 Task: Assign Person0000000105 as Assignee of Issue Issue0000000262 in Backlog  in Scrum Project Project0000000053 in Jira. Assign Person0000000105 as Assignee of Issue Issue0000000263 in Backlog  in Scrum Project Project0000000053 in Jira. Assign Person0000000106 as Assignee of Issue Issue0000000264 in Backlog  in Scrum Project Project0000000053 in Jira. Assign Person0000000106 as Assignee of Issue Issue0000000265 in Backlog  in Scrum Project Project0000000053 in Jira. Assign Person0000000107 as Assignee of Issue Issue0000000266 in Backlog  in Scrum Project Project0000000054 in Jira
Action: Mouse moved to (120, 267)
Screenshot: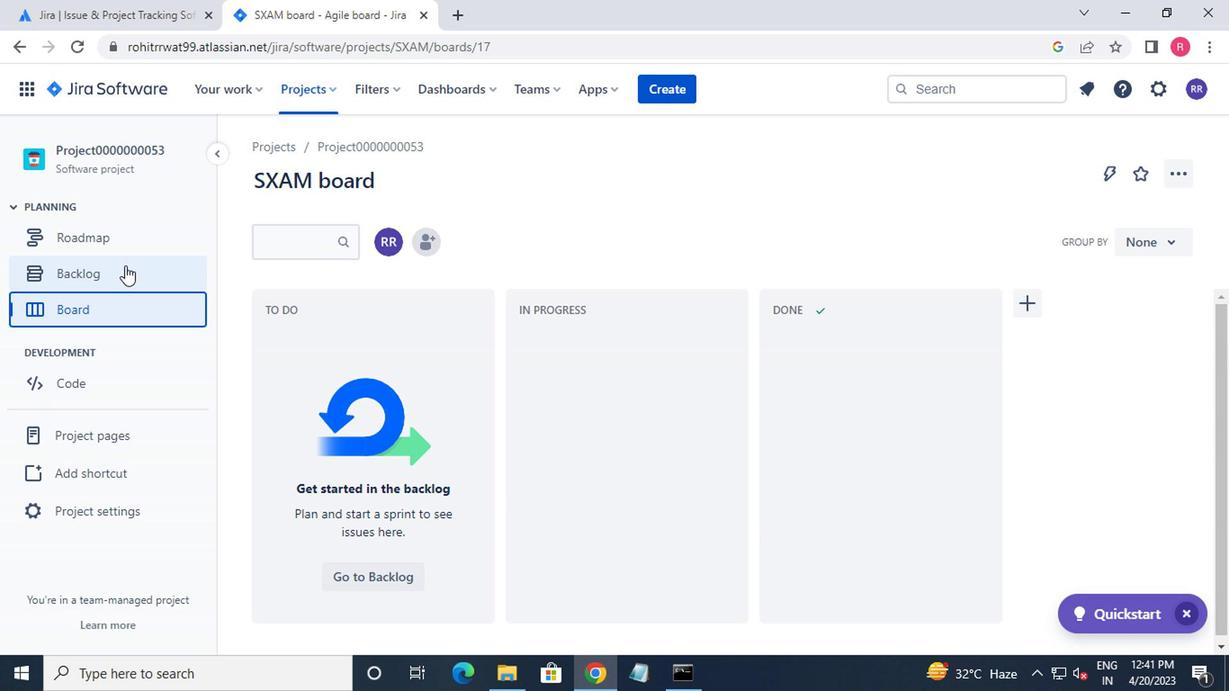 
Action: Mouse pressed left at (120, 267)
Screenshot: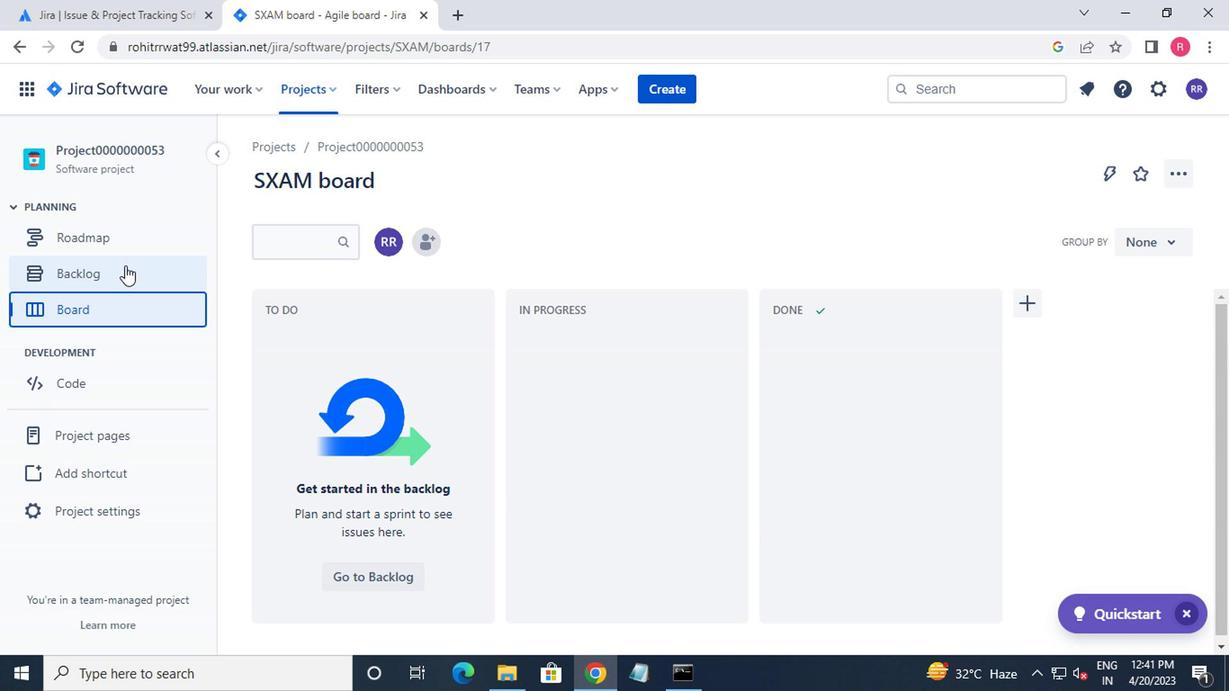 
Action: Mouse moved to (330, 361)
Screenshot: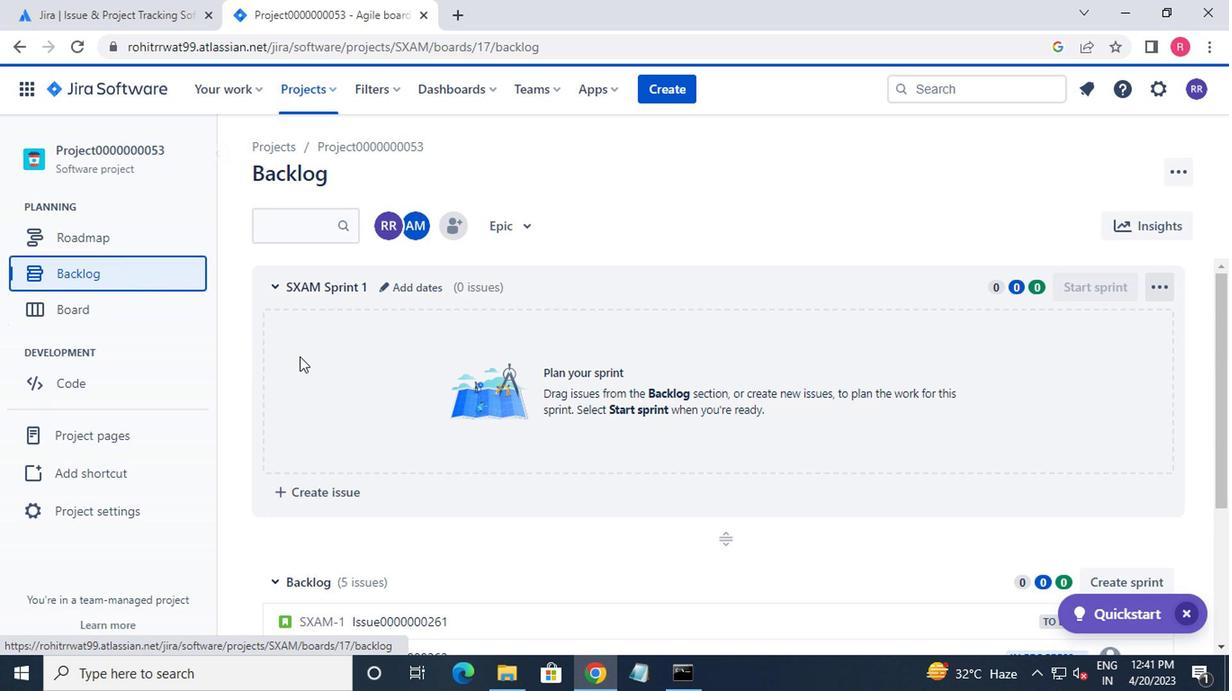 
Action: Mouse scrolled (330, 361) with delta (0, 0)
Screenshot: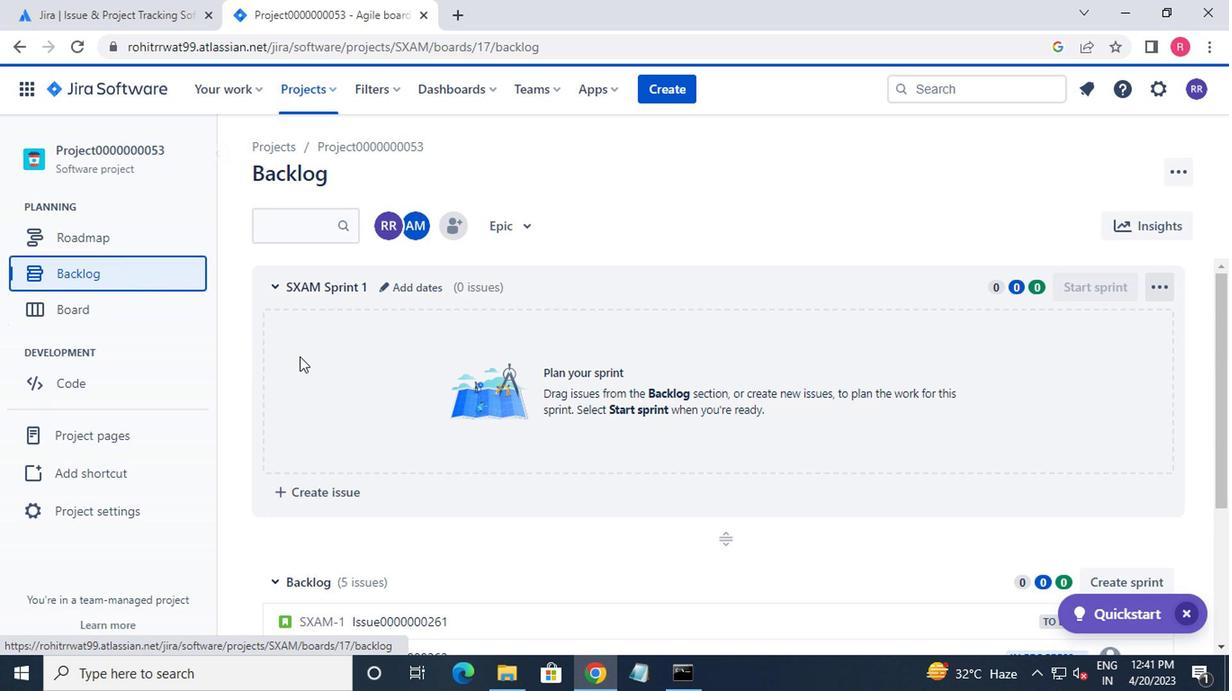 
Action: Mouse moved to (353, 367)
Screenshot: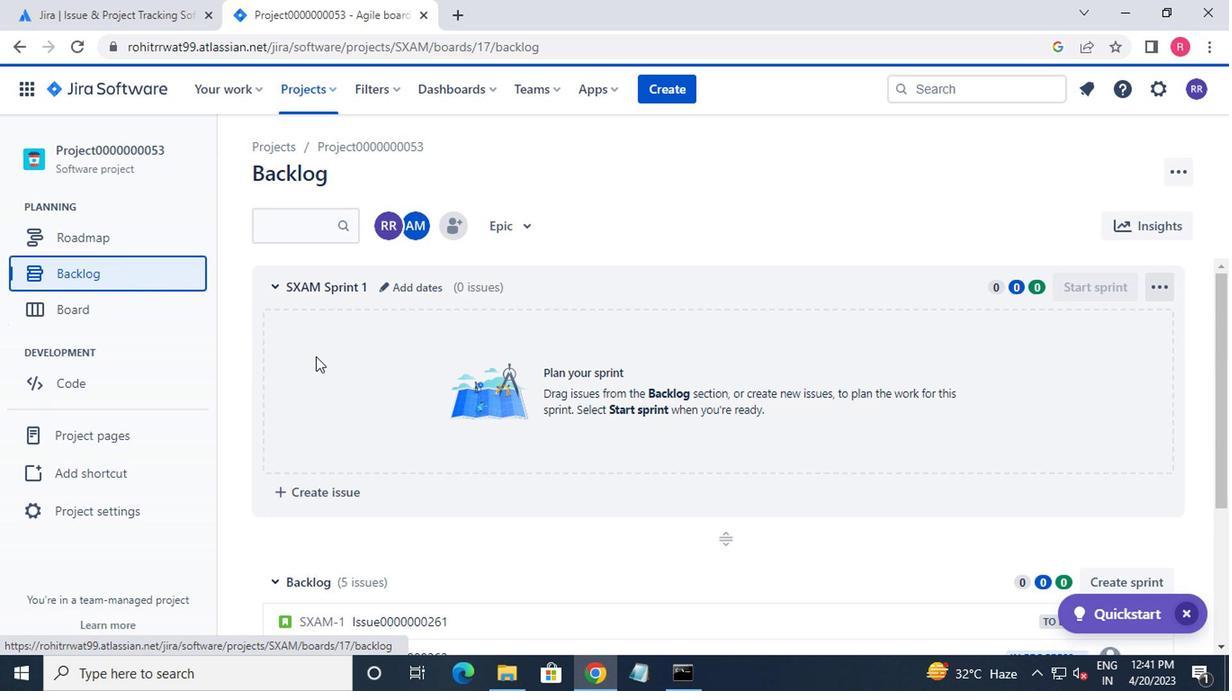 
Action: Mouse scrolled (353, 366) with delta (0, 0)
Screenshot: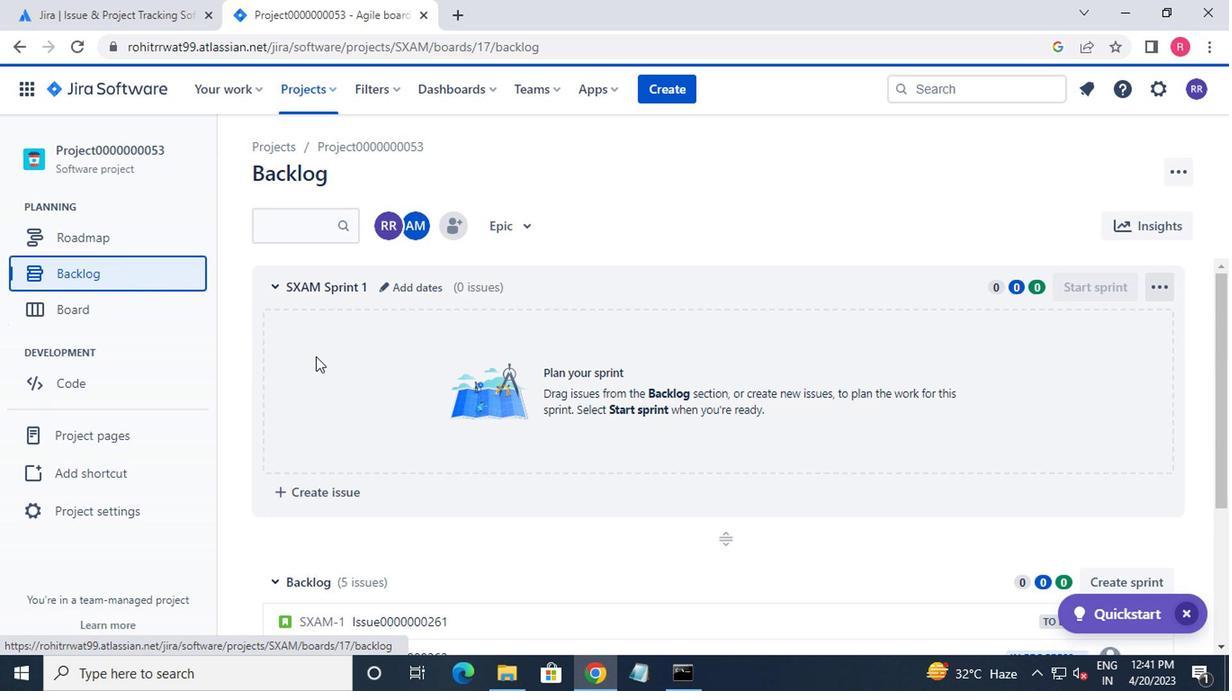
Action: Mouse moved to (368, 368)
Screenshot: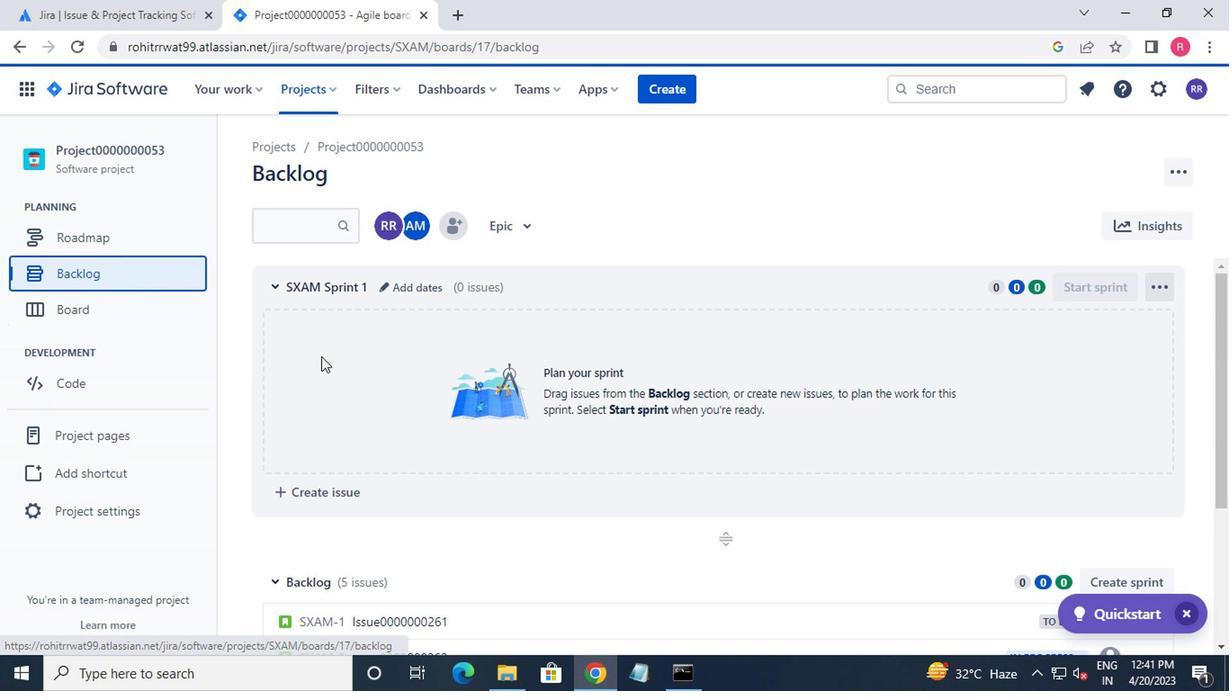 
Action: Mouse scrolled (368, 368) with delta (0, 0)
Screenshot: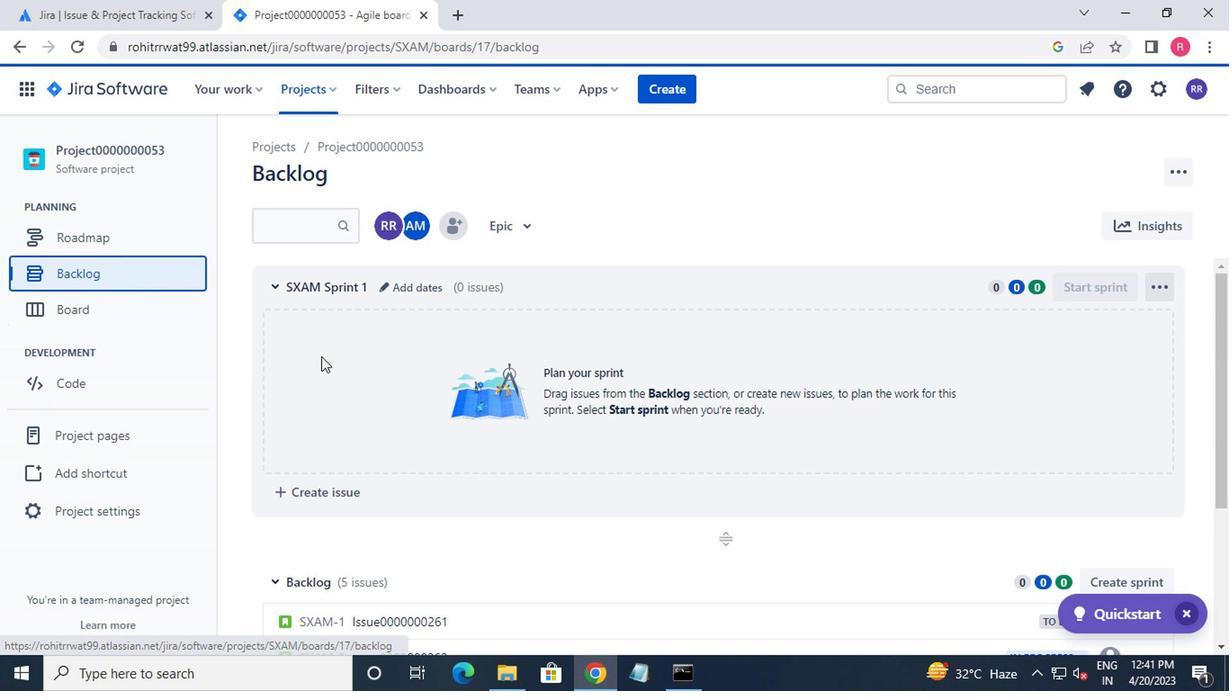 
Action: Mouse moved to (393, 373)
Screenshot: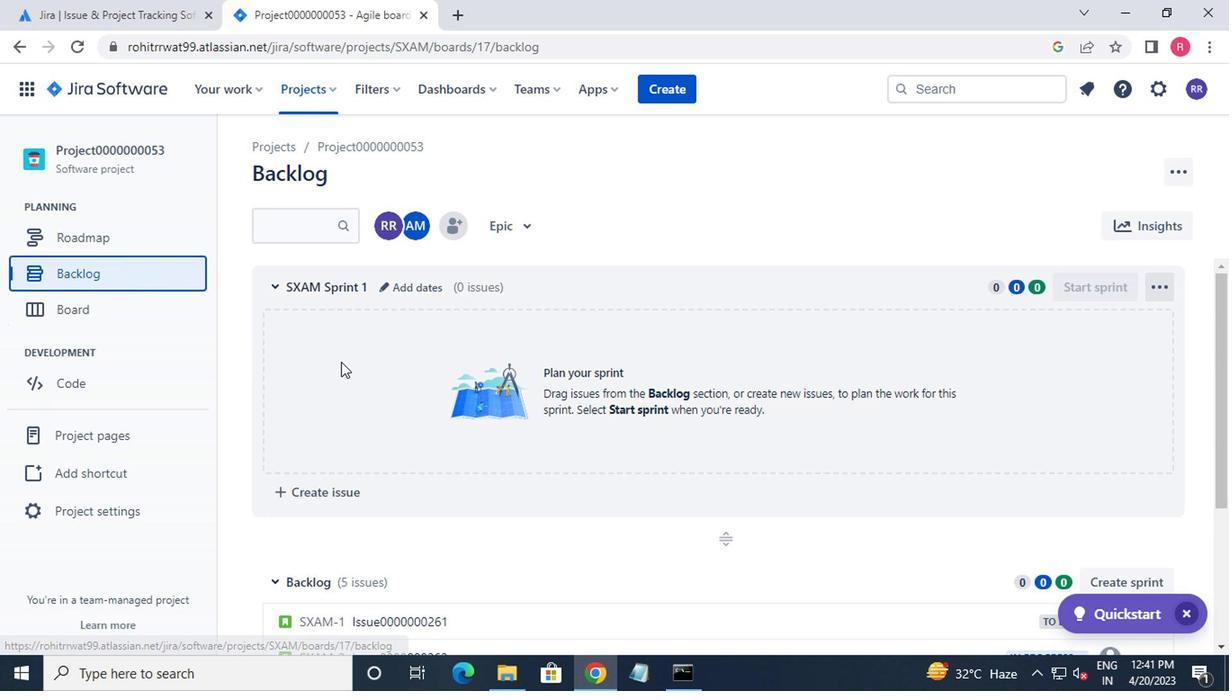 
Action: Mouse scrolled (393, 372) with delta (0, 0)
Screenshot: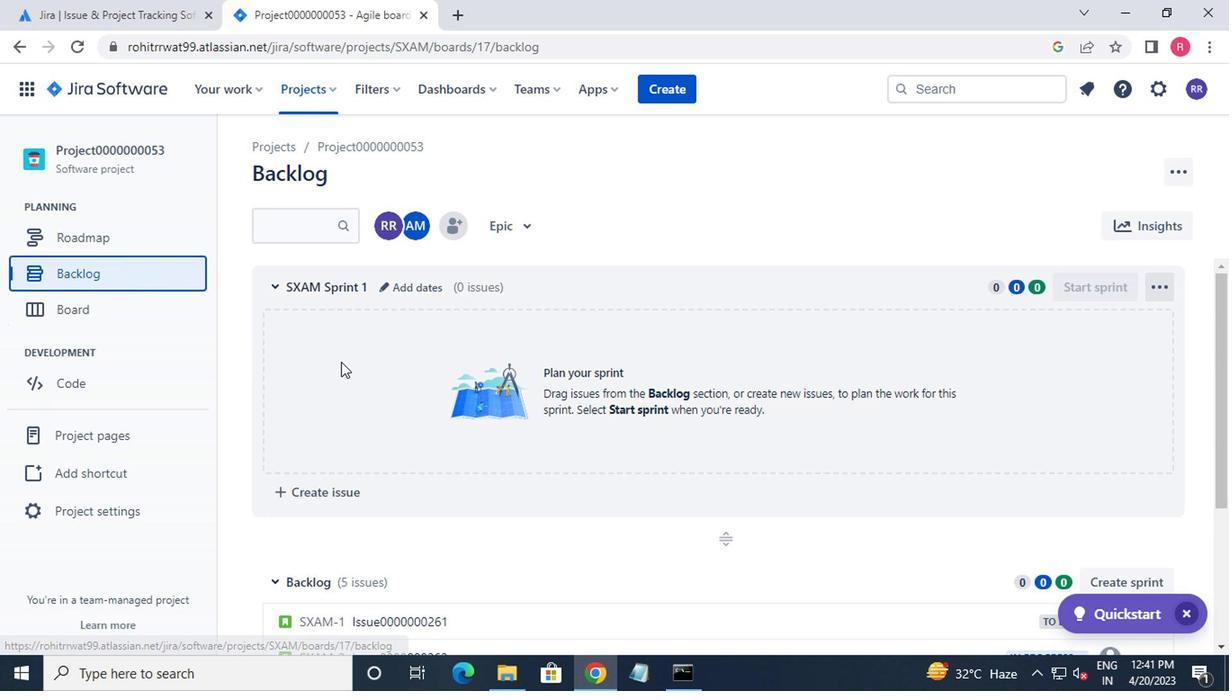 
Action: Mouse moved to (1098, 437)
Screenshot: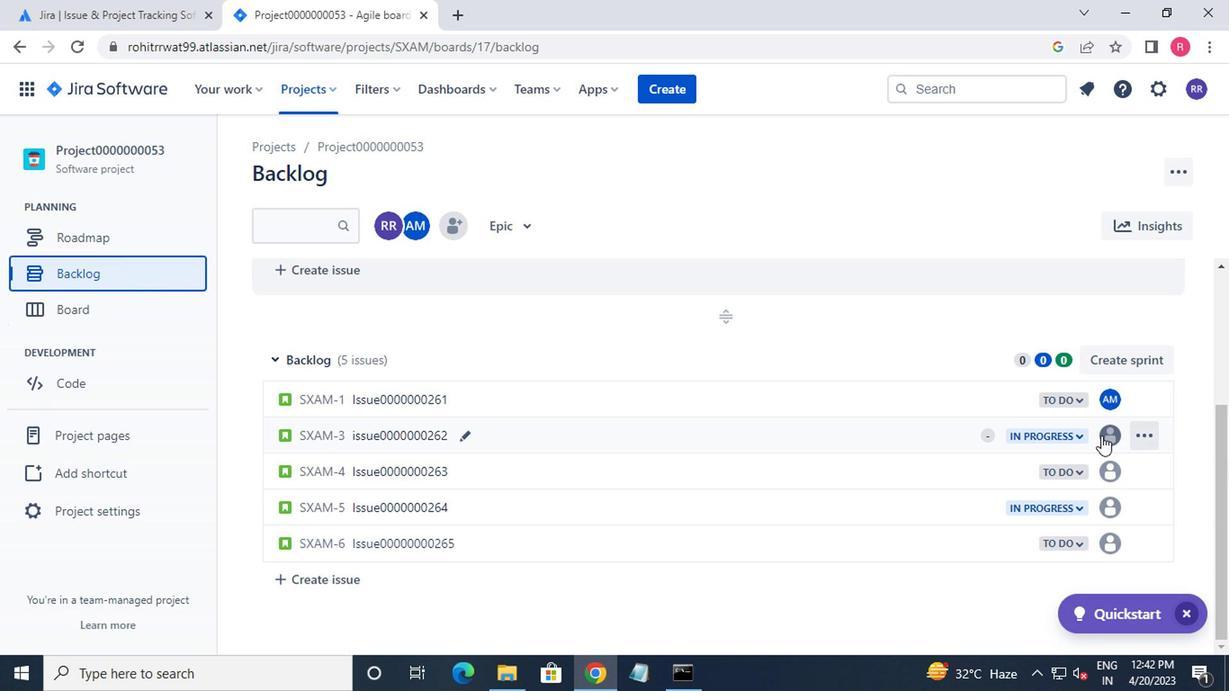 
Action: Mouse pressed left at (1098, 437)
Screenshot: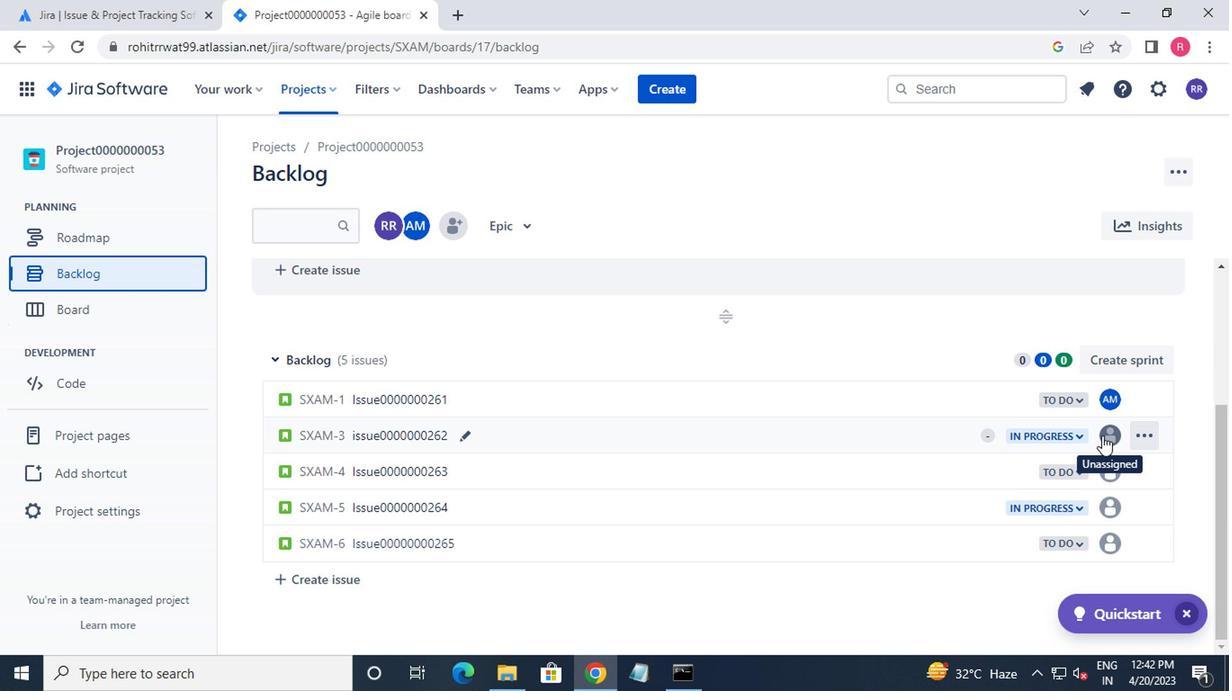 
Action: Mouse moved to (924, 617)
Screenshot: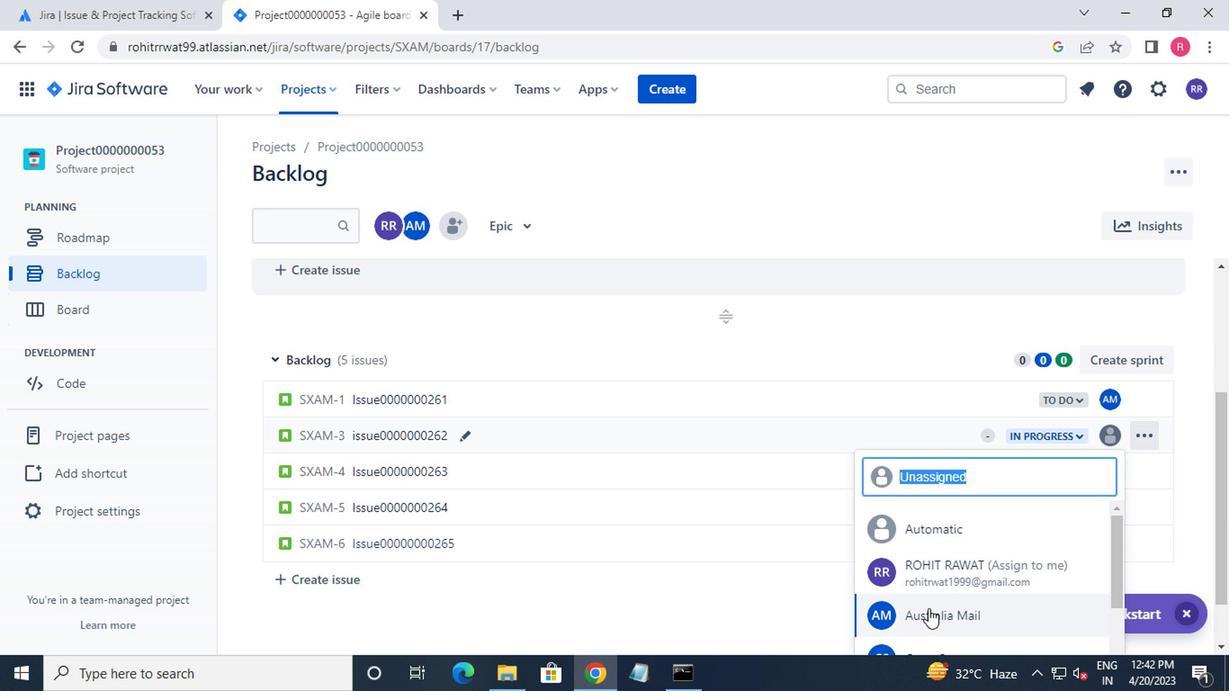 
Action: Mouse pressed left at (924, 617)
Screenshot: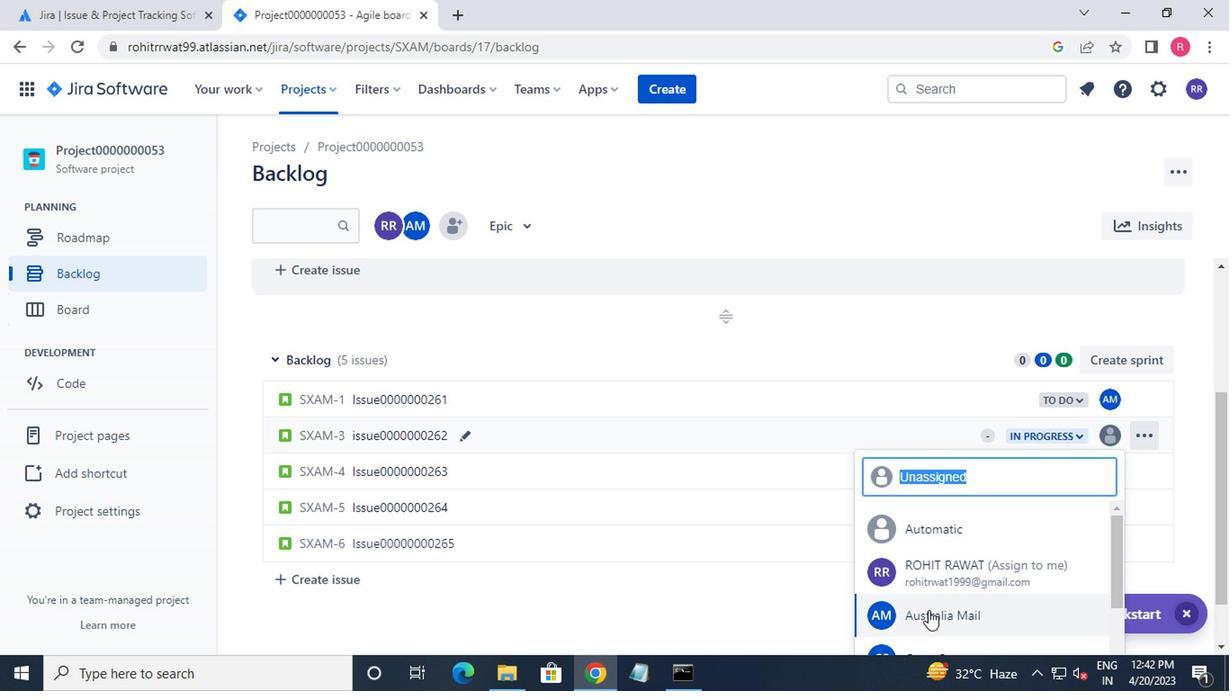 
Action: Mouse moved to (1103, 480)
Screenshot: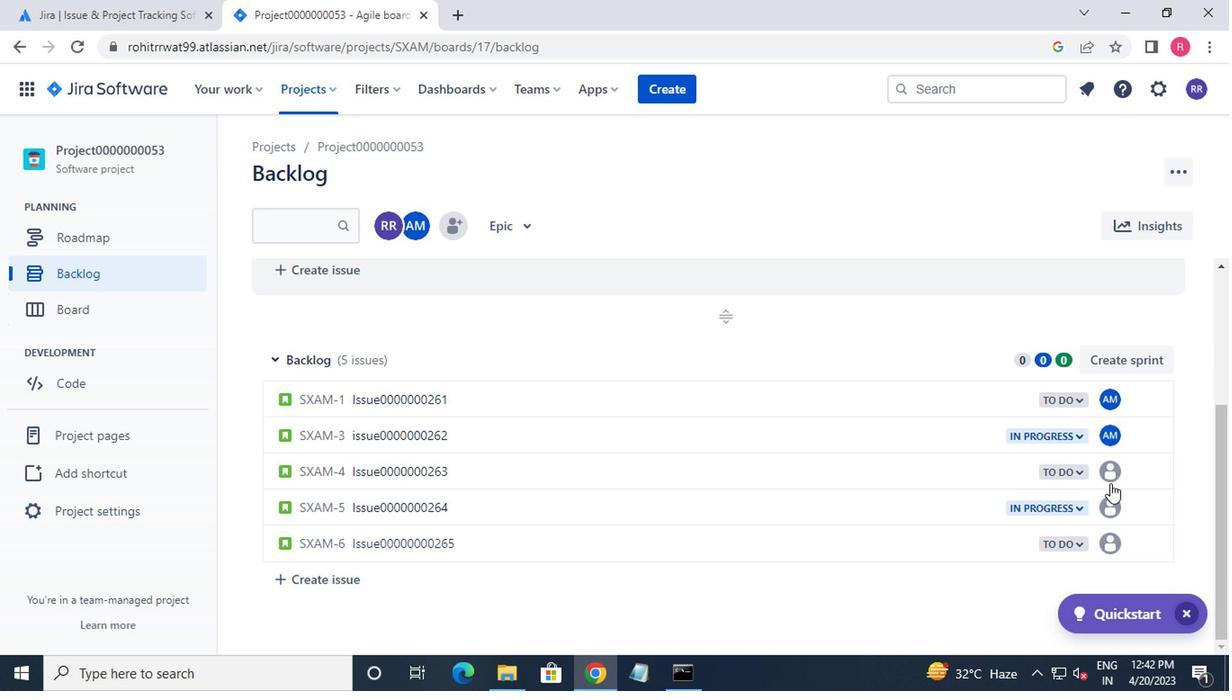 
Action: Mouse pressed left at (1103, 480)
Screenshot: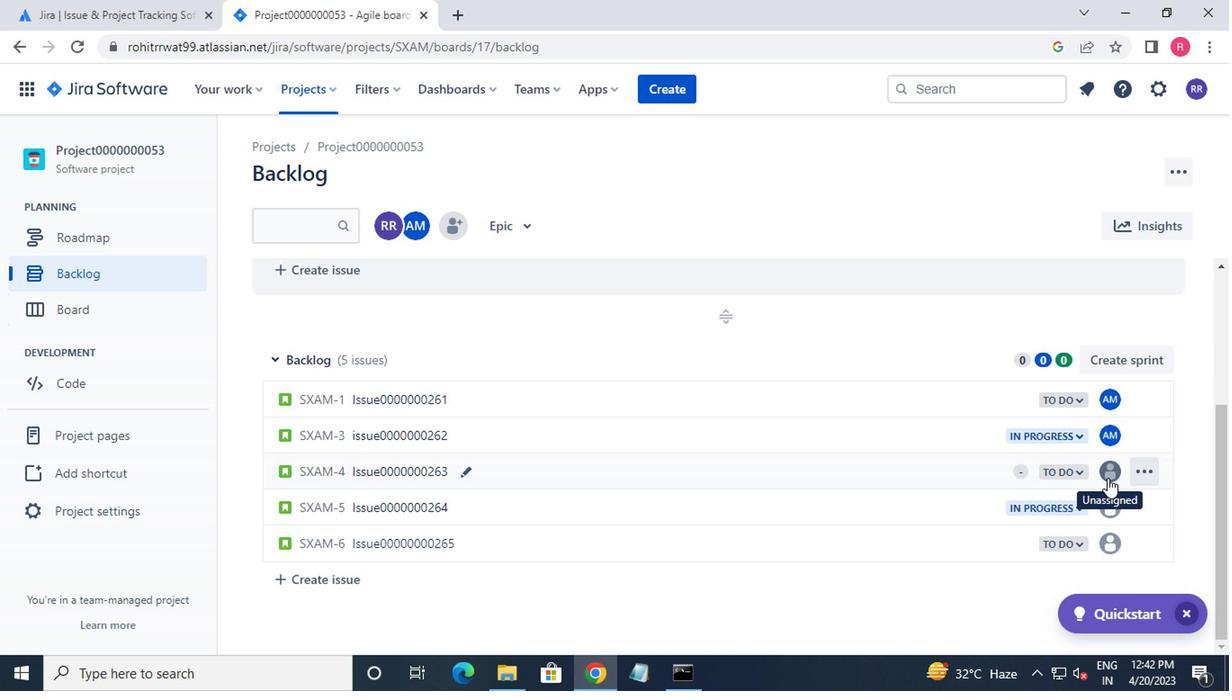 
Action: Mouse moved to (938, 641)
Screenshot: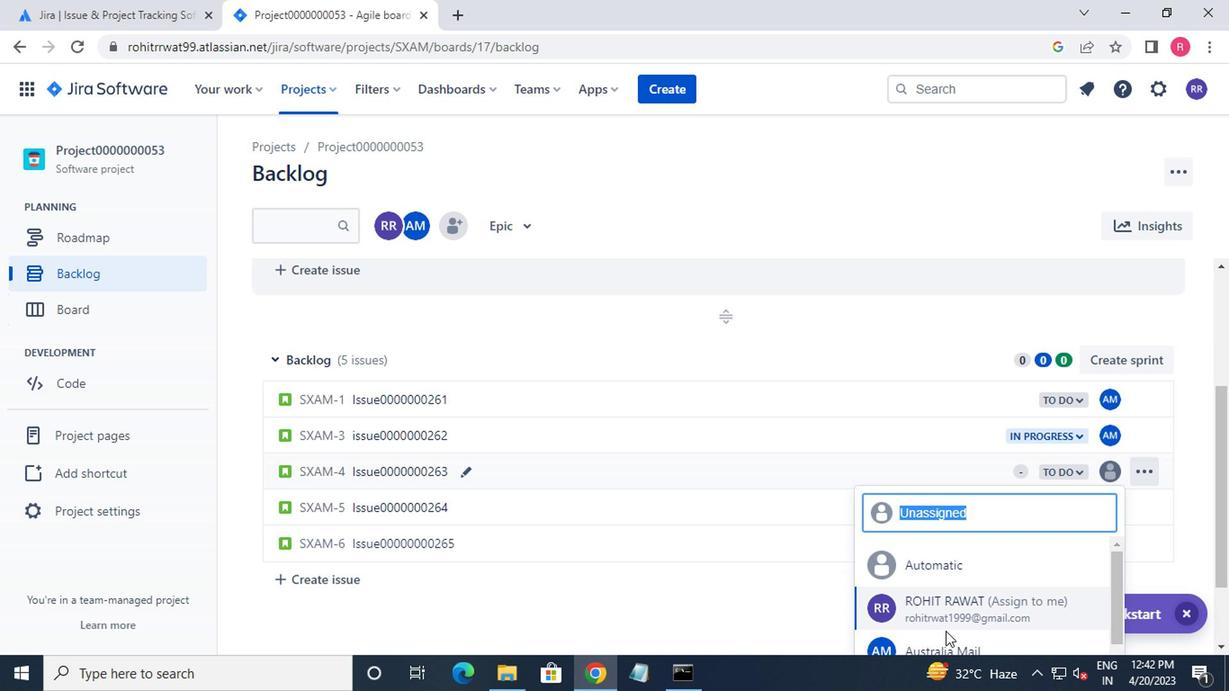 
Action: Mouse pressed left at (938, 641)
Screenshot: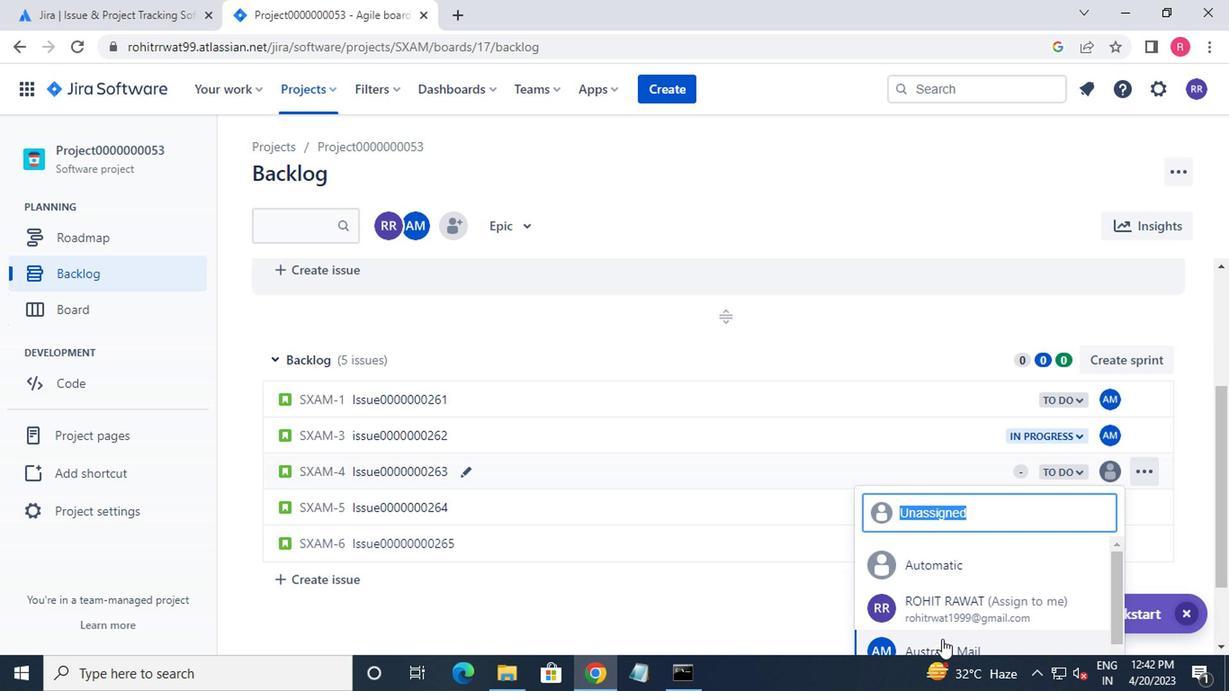 
Action: Mouse moved to (1105, 516)
Screenshot: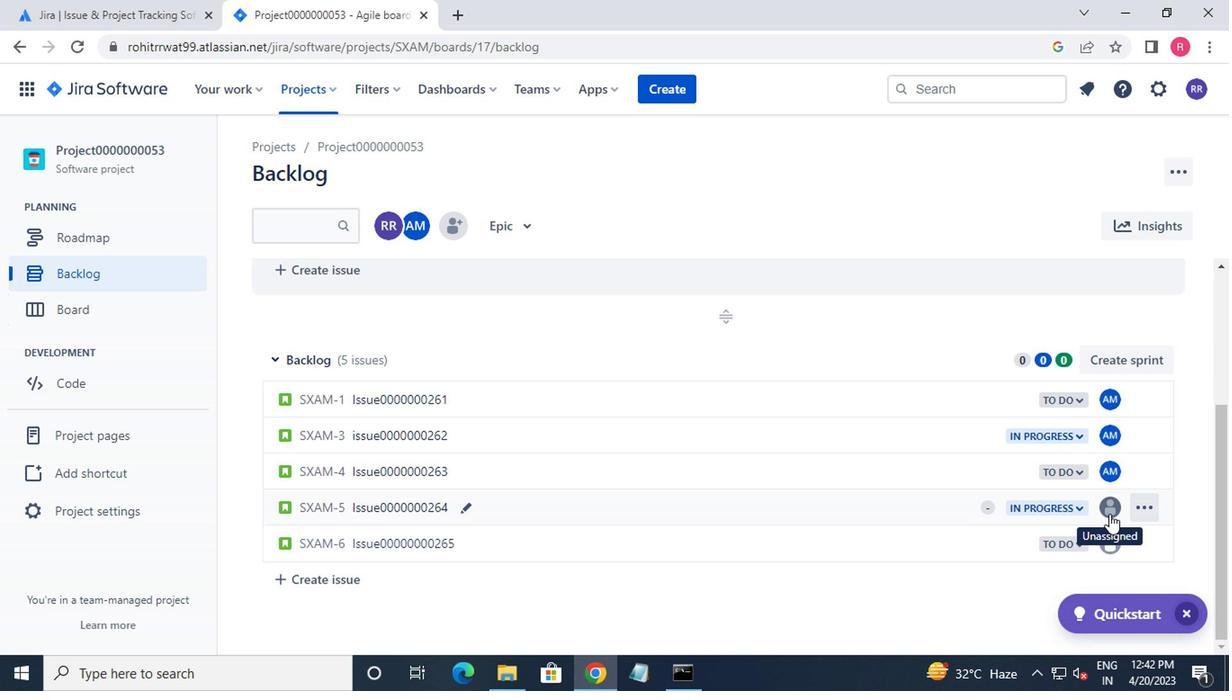 
Action: Mouse pressed left at (1105, 516)
Screenshot: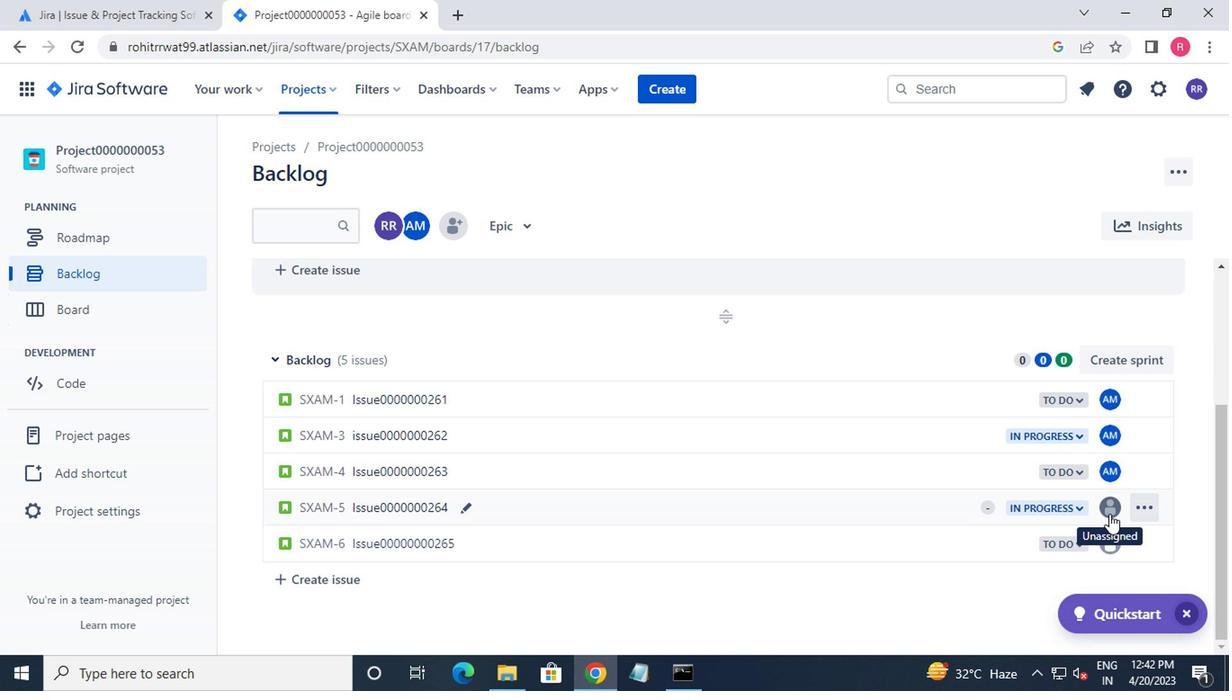 
Action: Mouse moved to (1047, 555)
Screenshot: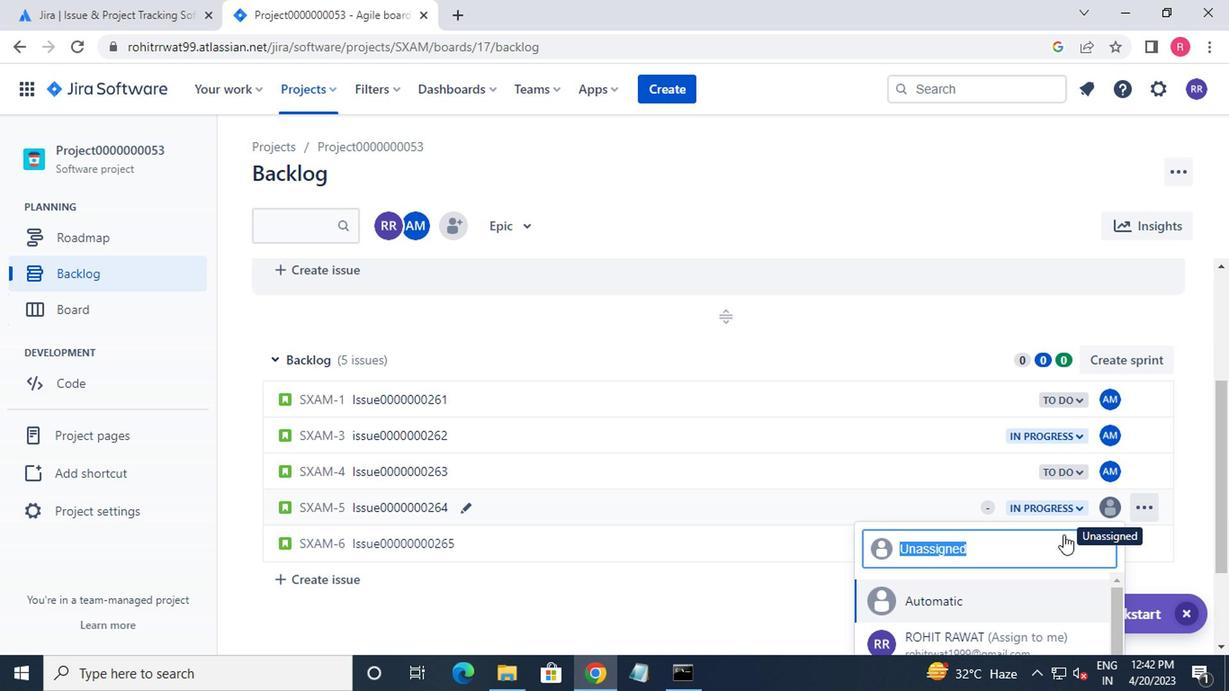 
Action: Mouse scrolled (1047, 555) with delta (0, 0)
Screenshot: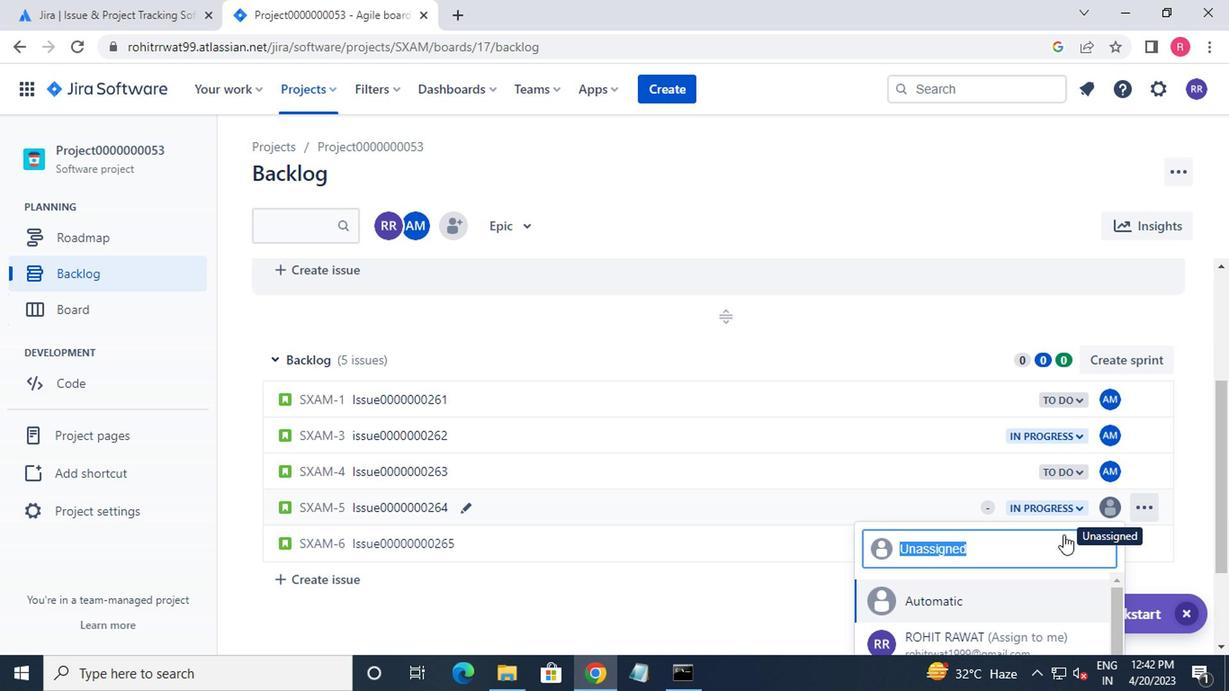 
Action: Mouse moved to (1047, 560)
Screenshot: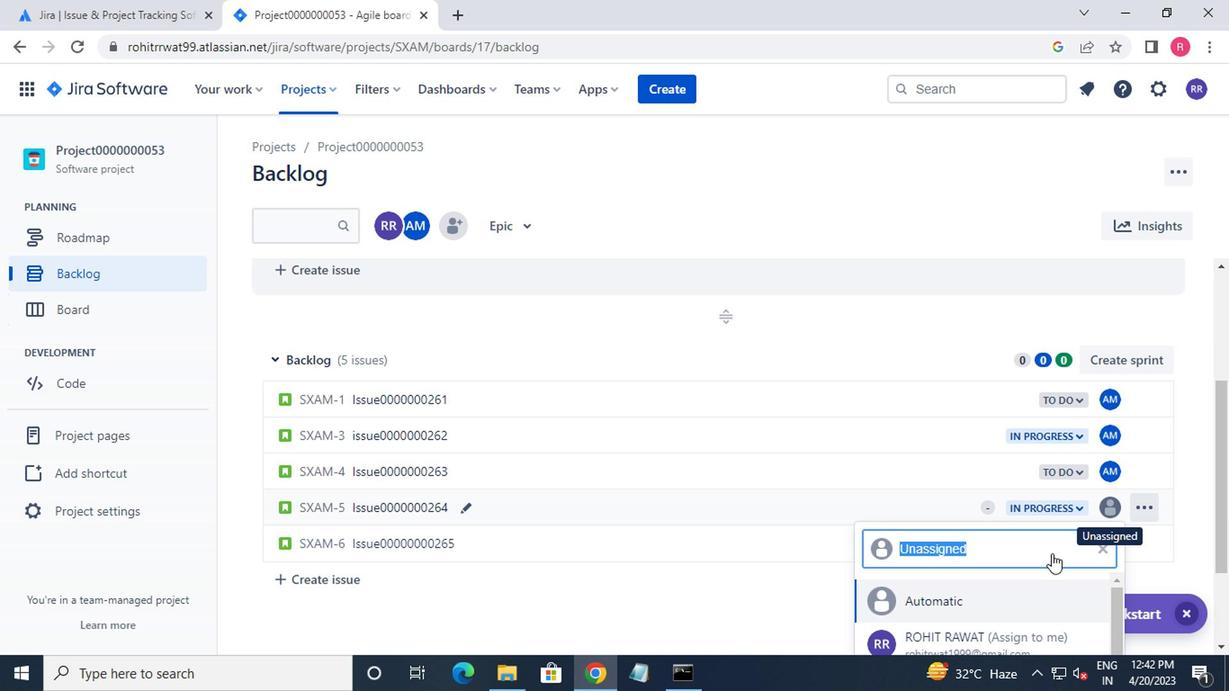 
Action: Mouse scrolled (1047, 559) with delta (0, 0)
Screenshot: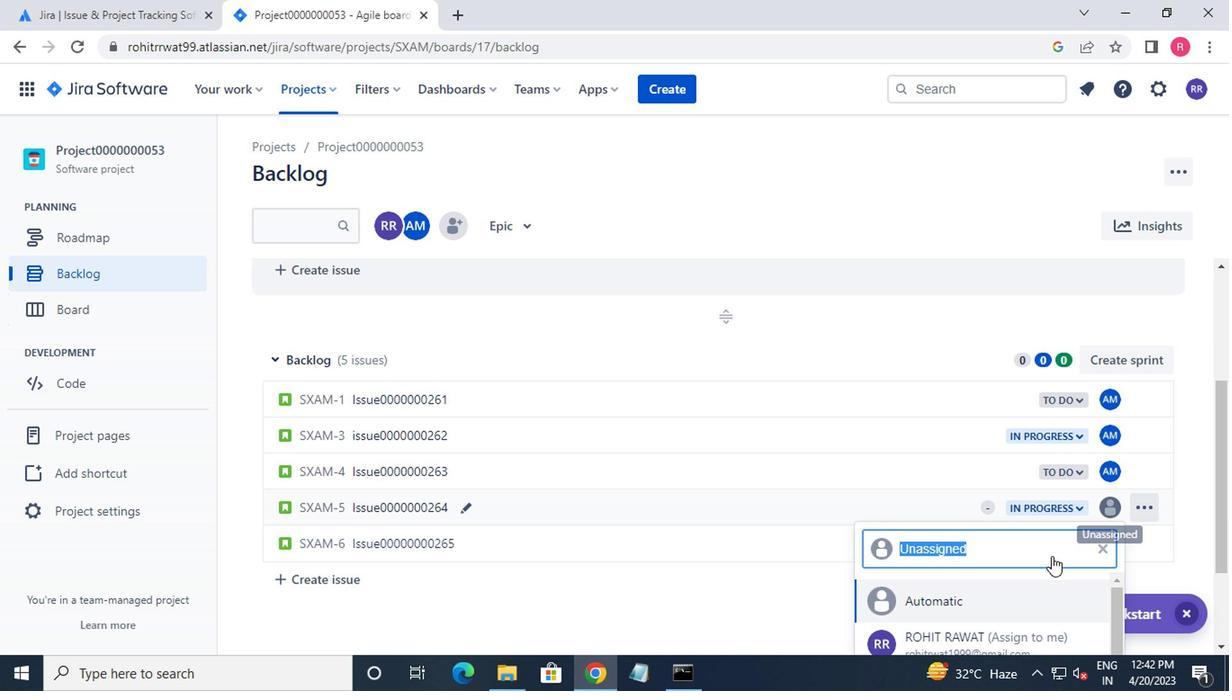 
Action: Mouse moved to (965, 588)
Screenshot: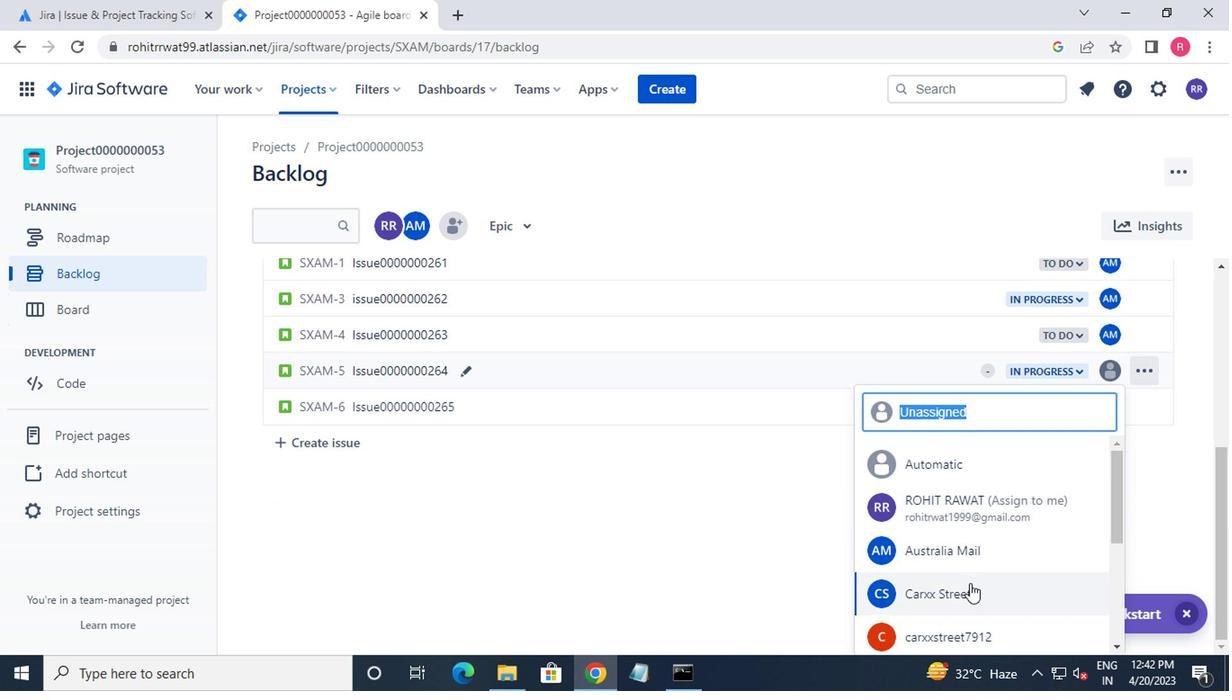 
Action: Mouse pressed left at (965, 588)
Screenshot: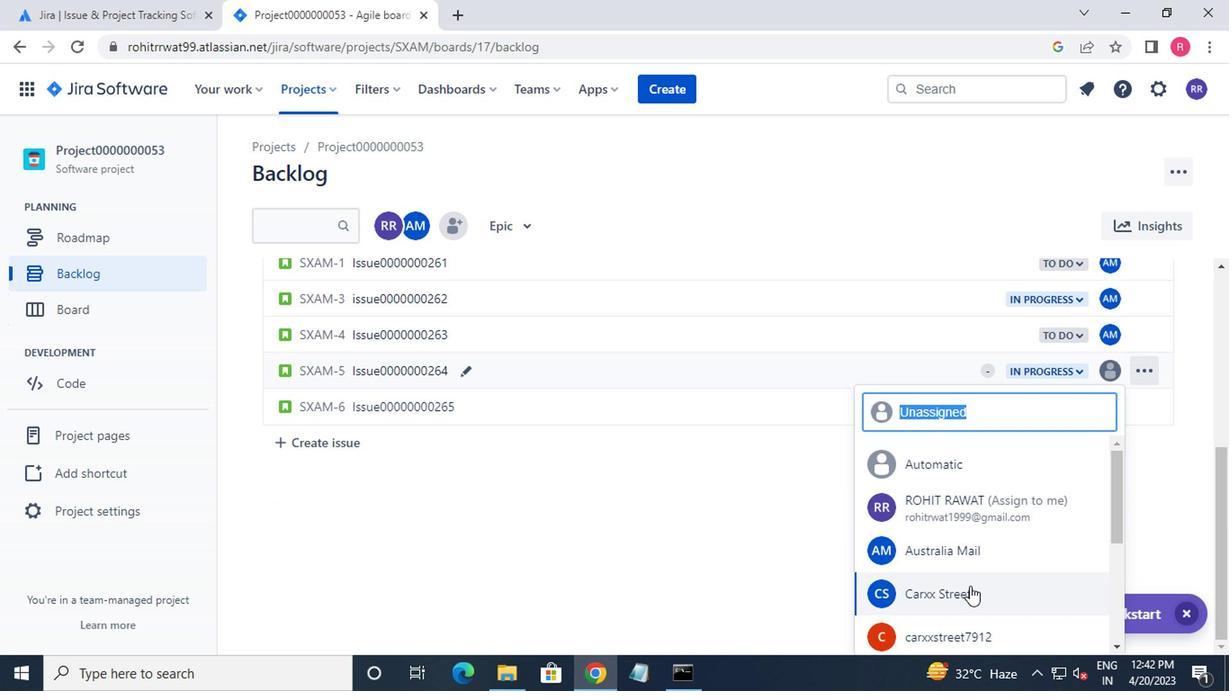 
Action: Mouse moved to (1024, 549)
Screenshot: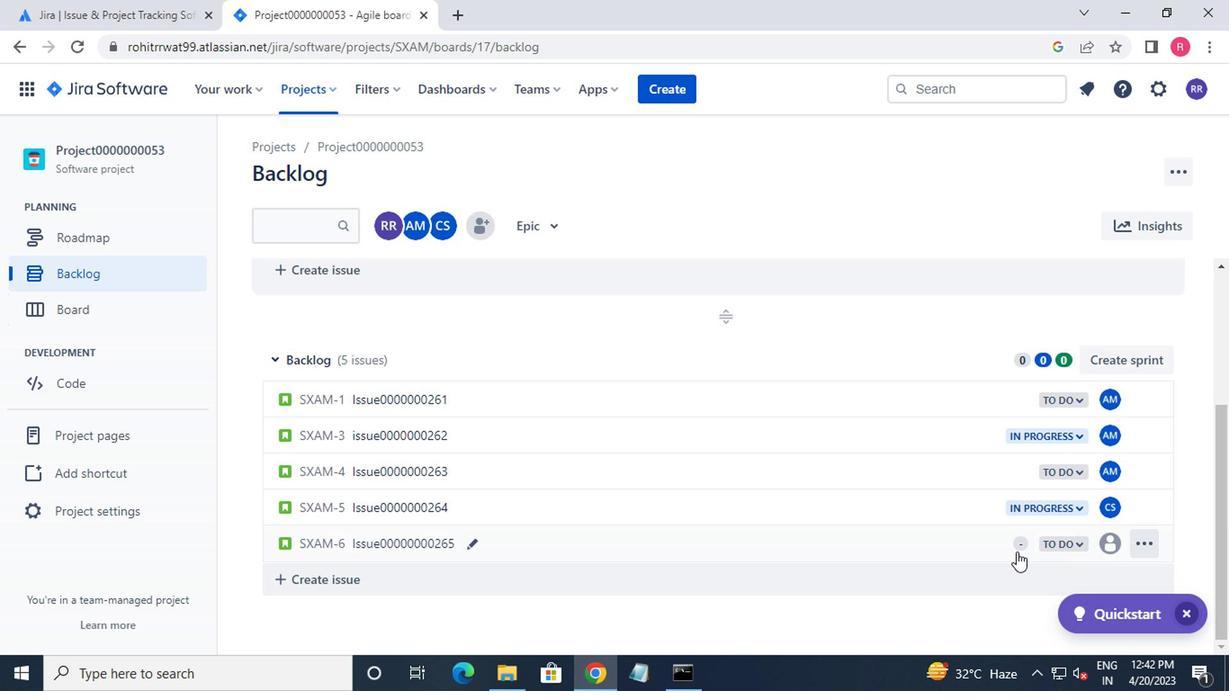 
Action: Mouse scrolled (1024, 548) with delta (0, 0)
Screenshot: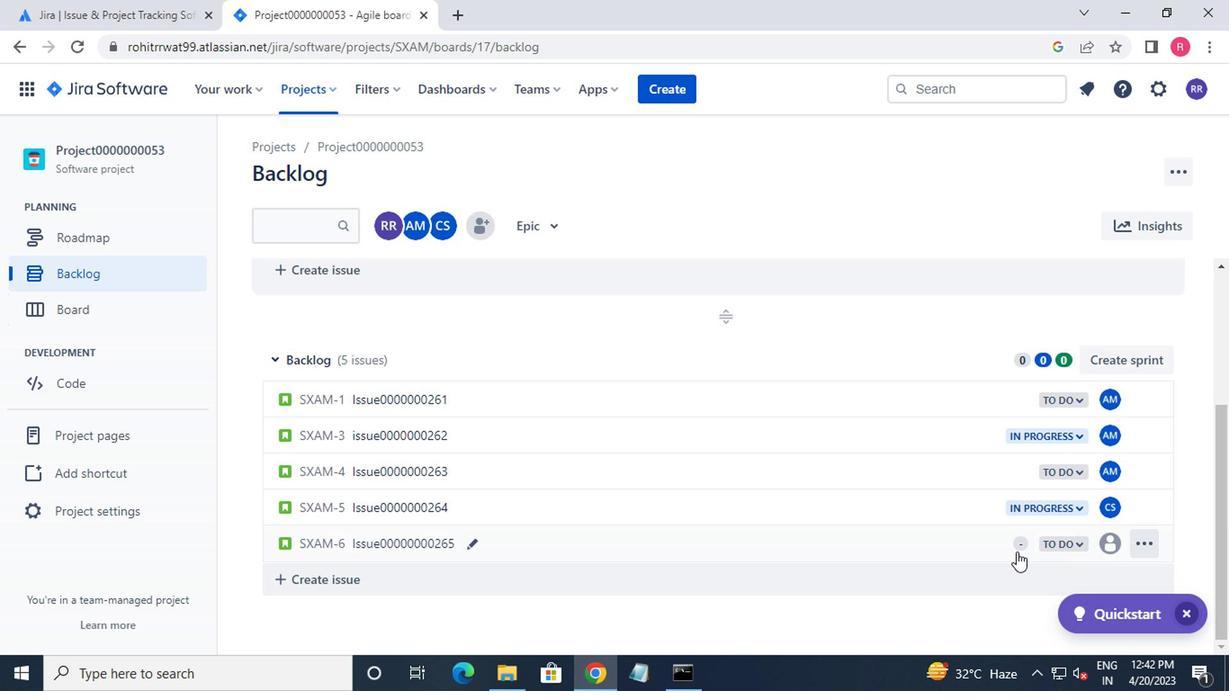 
Action: Mouse moved to (1109, 548)
Screenshot: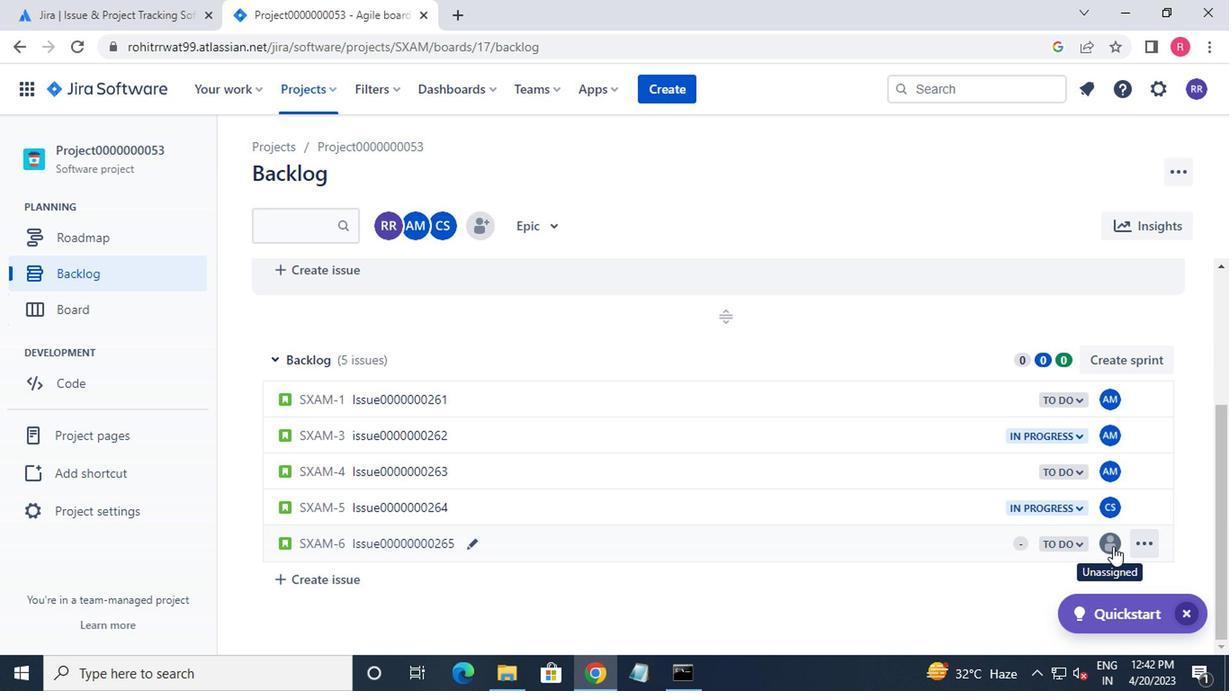 
Action: Mouse pressed left at (1109, 548)
Screenshot: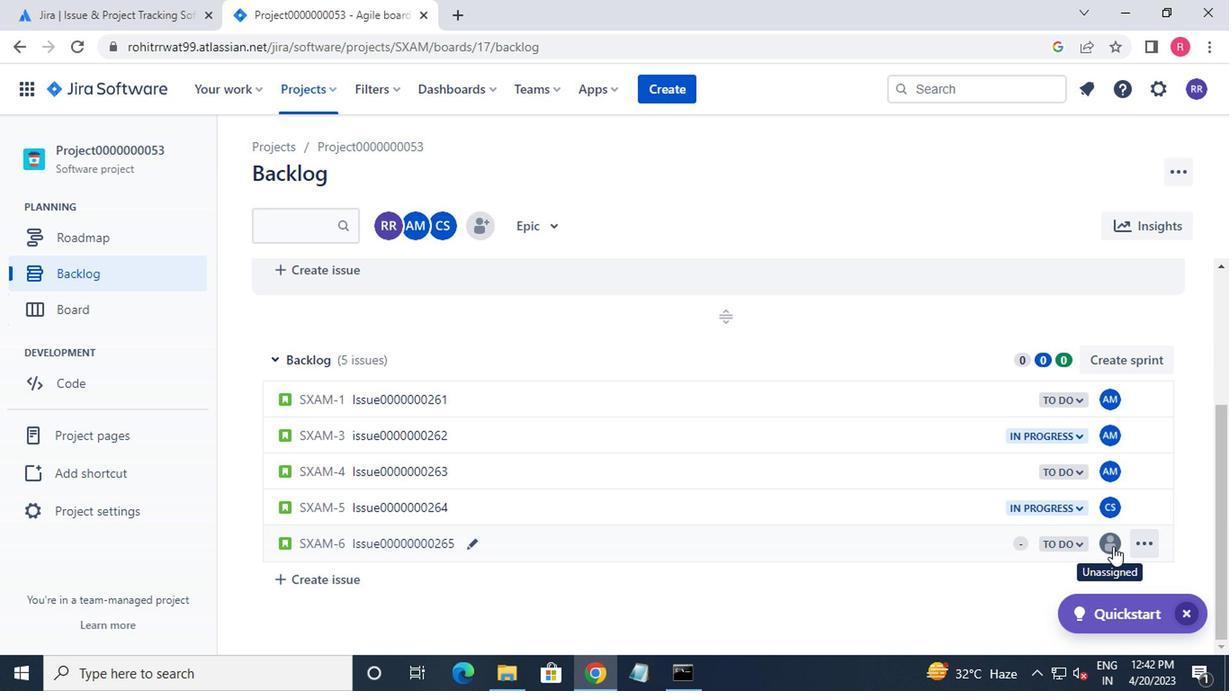 
Action: Mouse moved to (1062, 564)
Screenshot: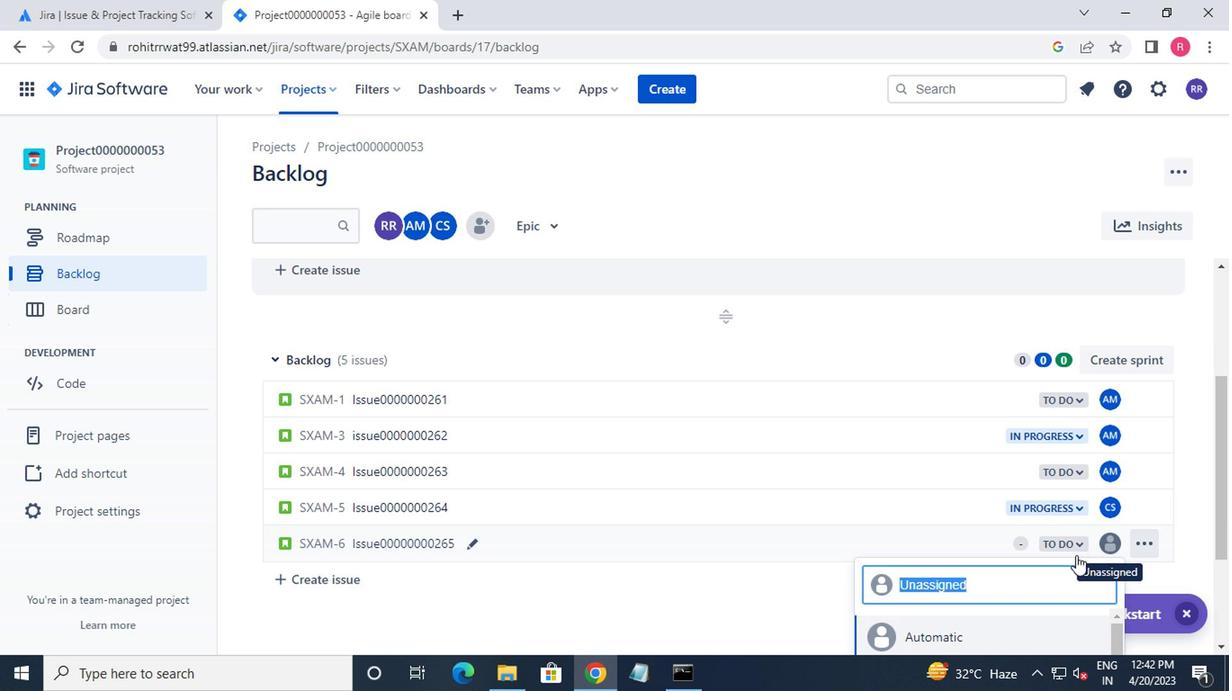 
Action: Mouse scrolled (1062, 562) with delta (0, -1)
Screenshot: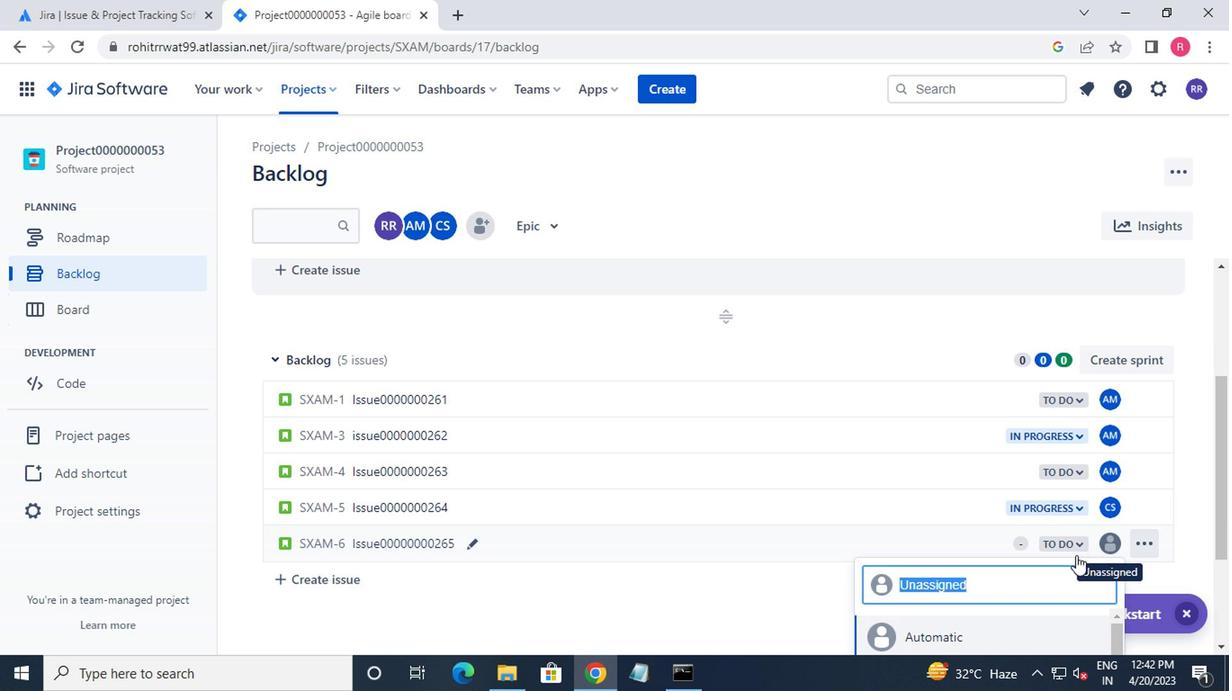 
Action: Mouse moved to (1056, 572)
Screenshot: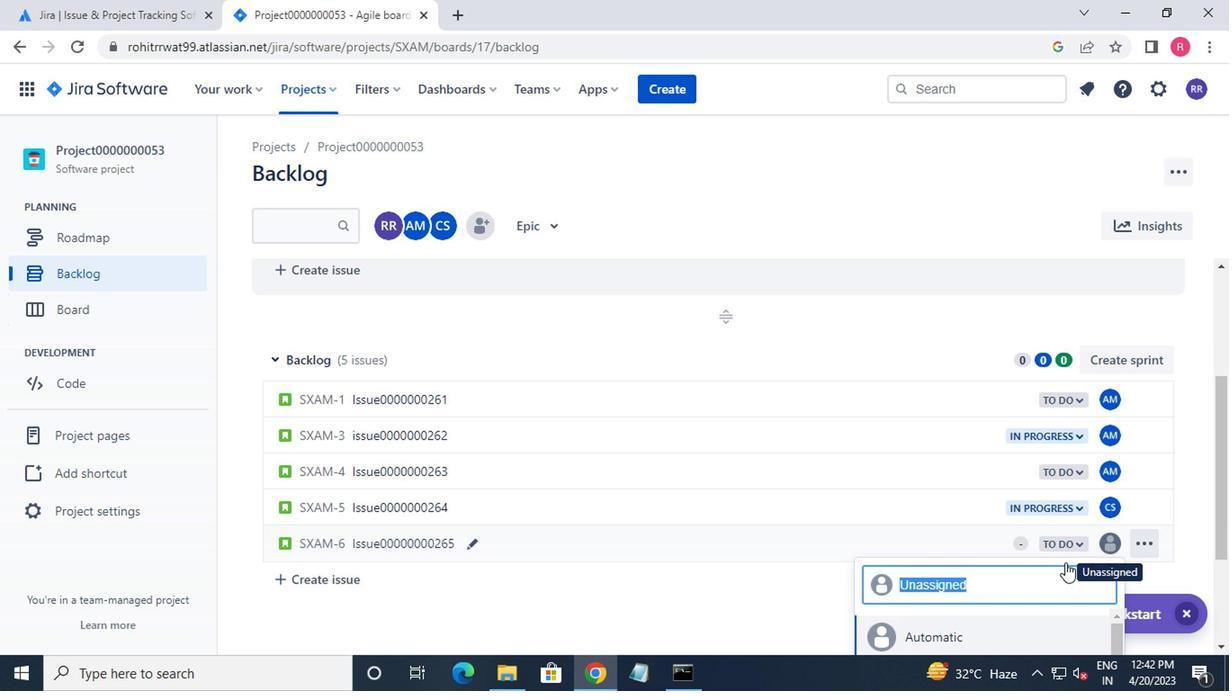 
Action: Mouse scrolled (1056, 571) with delta (0, -1)
Screenshot: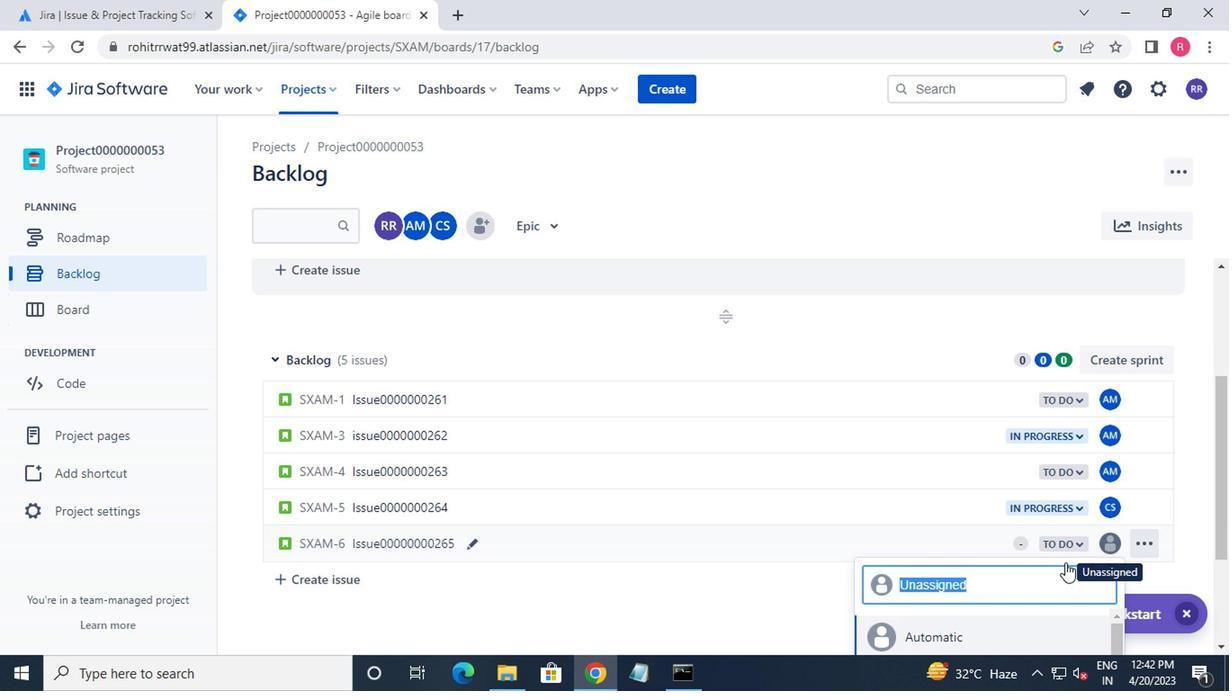 
Action: Mouse moved to (987, 586)
Screenshot: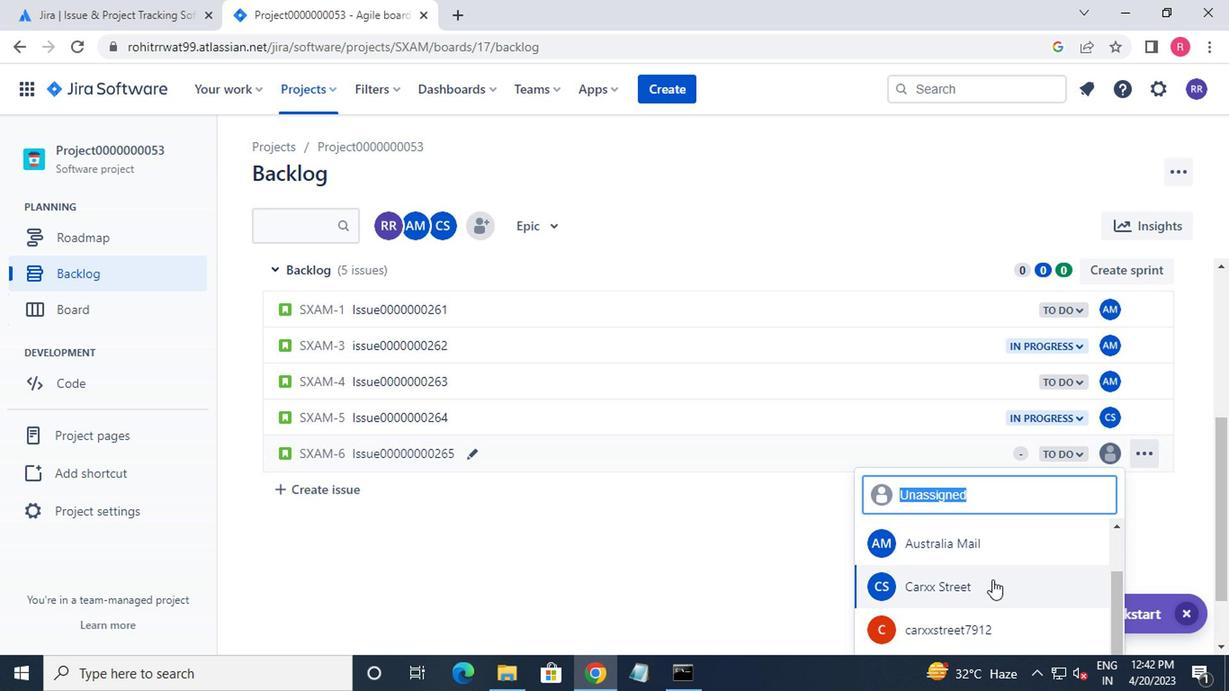 
Action: Mouse pressed left at (987, 586)
Screenshot: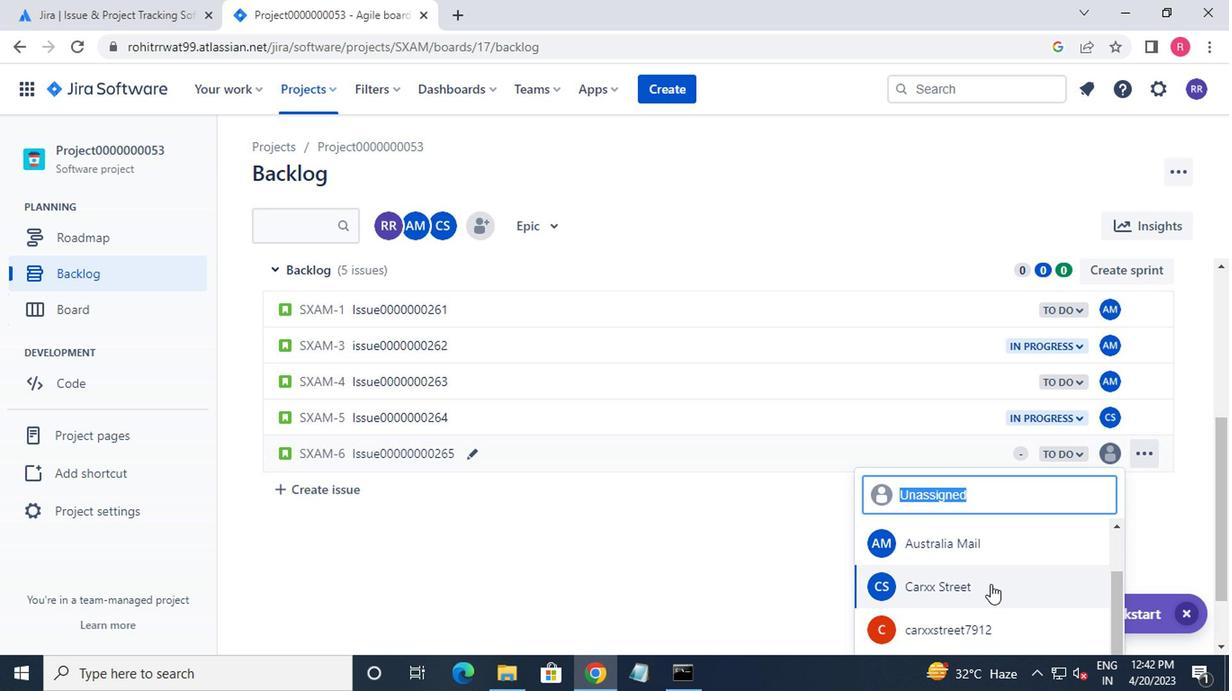 
Action: Mouse moved to (304, 99)
Screenshot: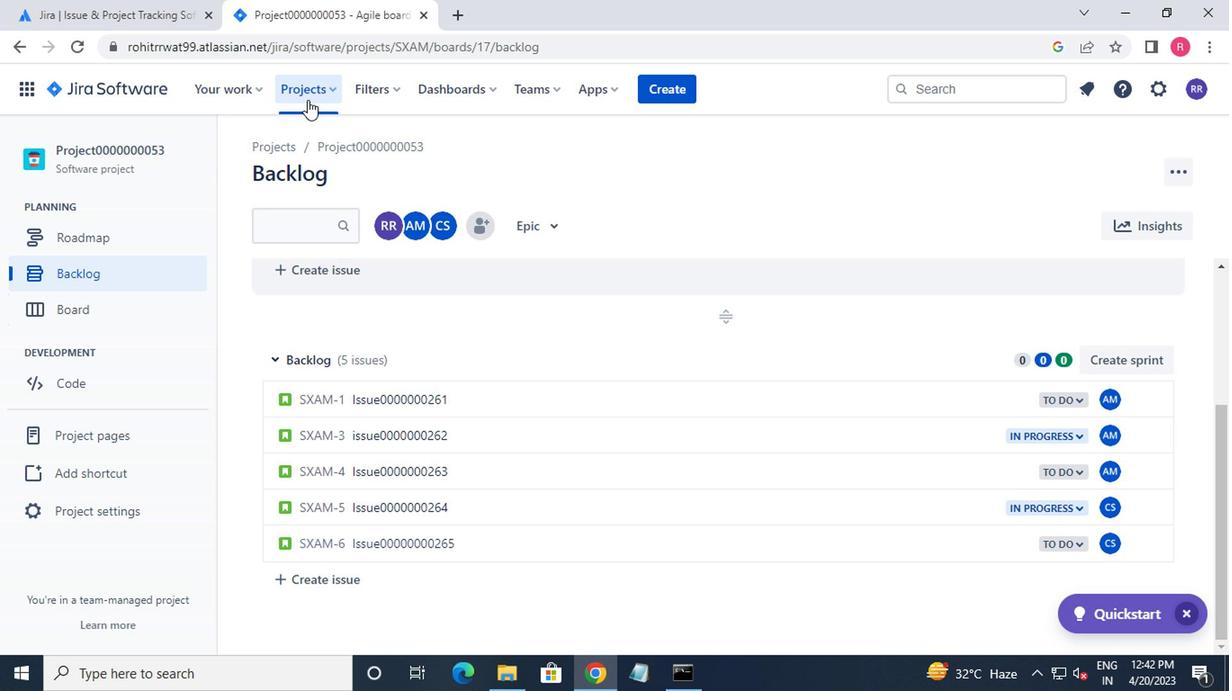 
Action: Mouse pressed left at (304, 99)
Screenshot: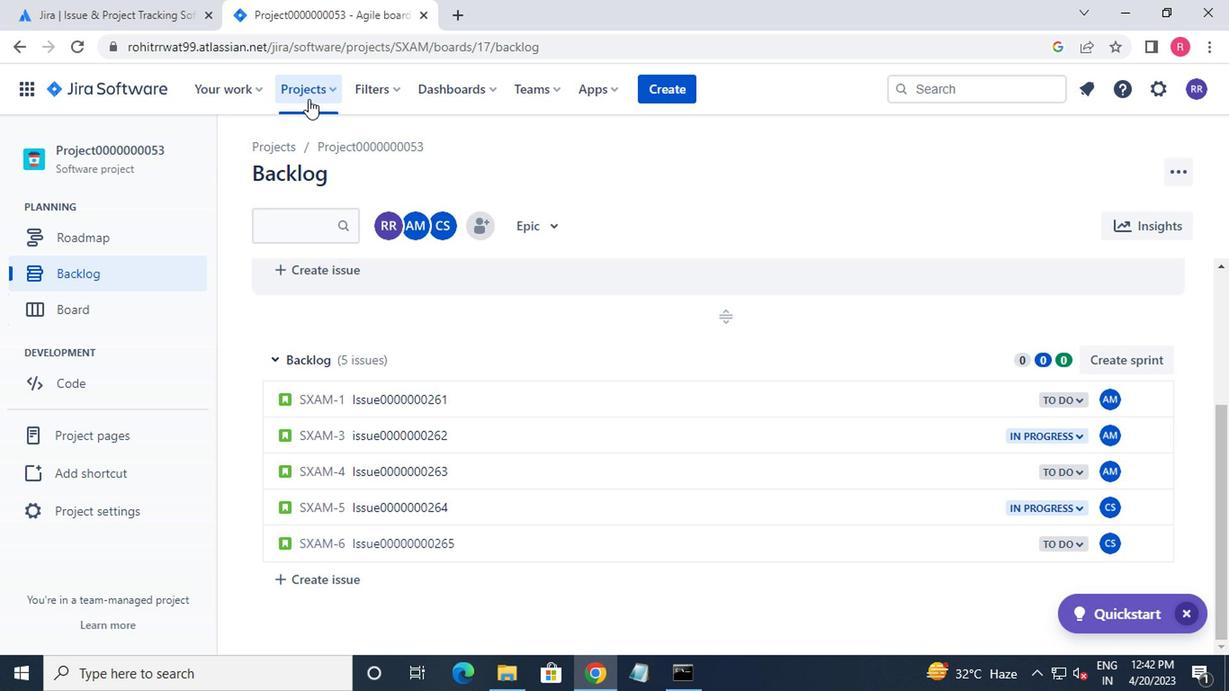 
Action: Mouse moved to (384, 222)
Screenshot: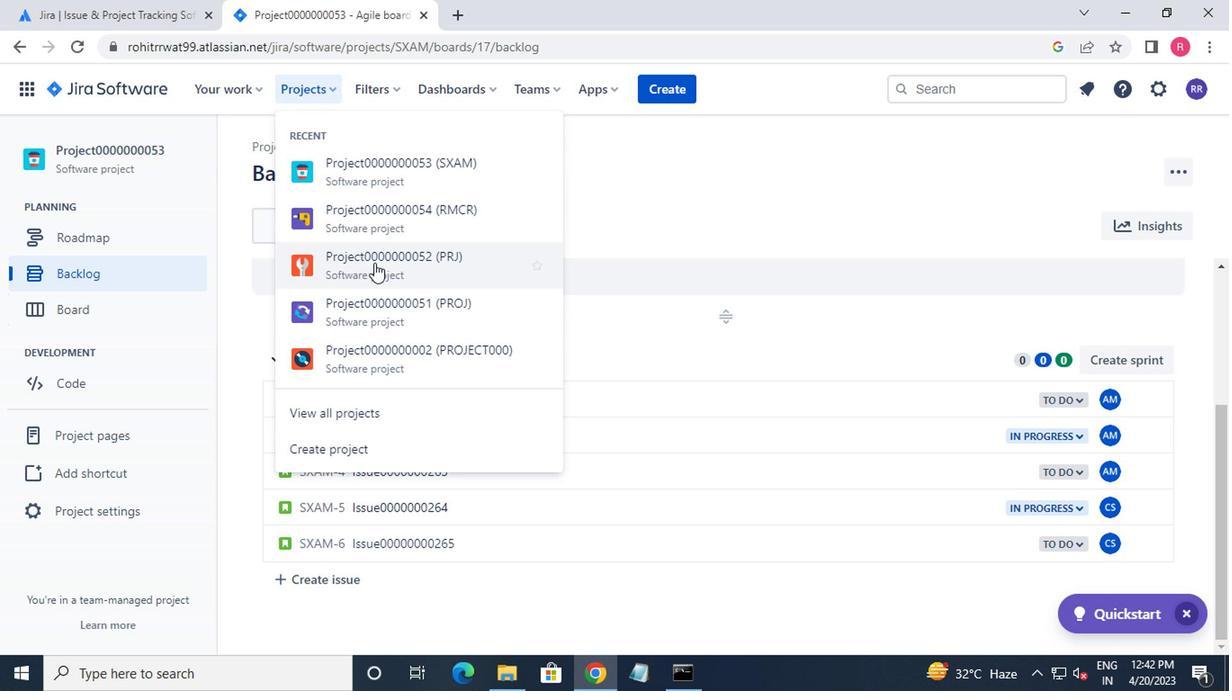 
Action: Mouse pressed left at (384, 222)
Screenshot: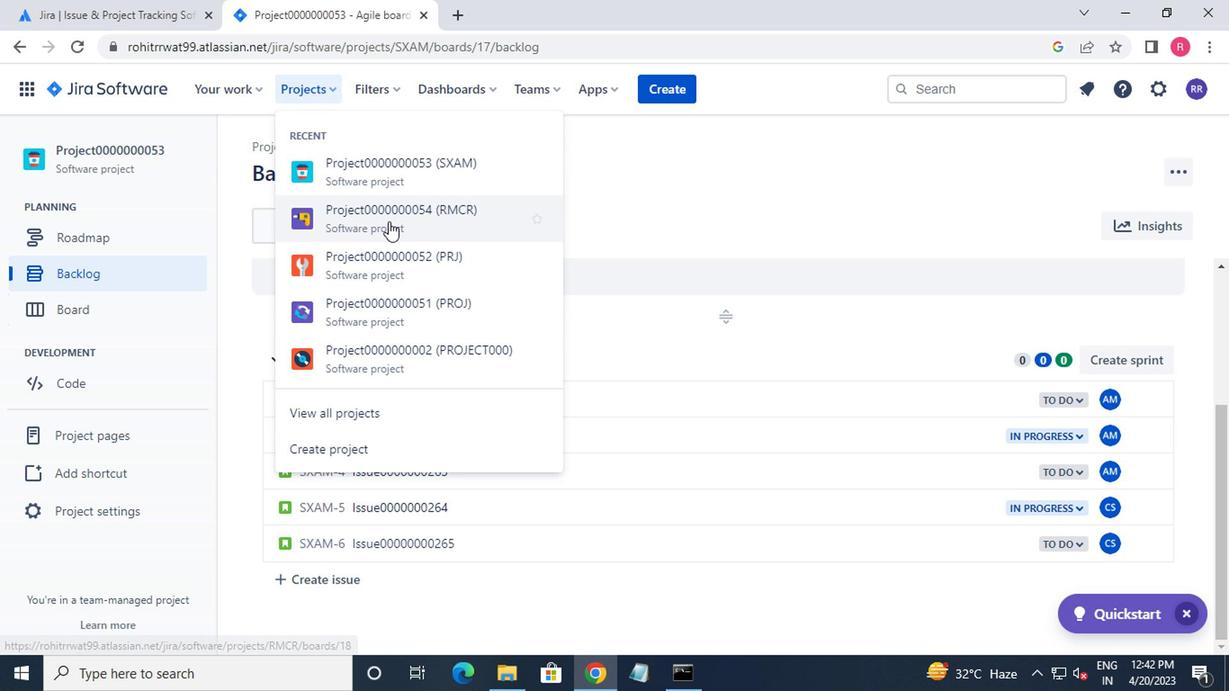 
Action: Mouse moved to (154, 271)
Screenshot: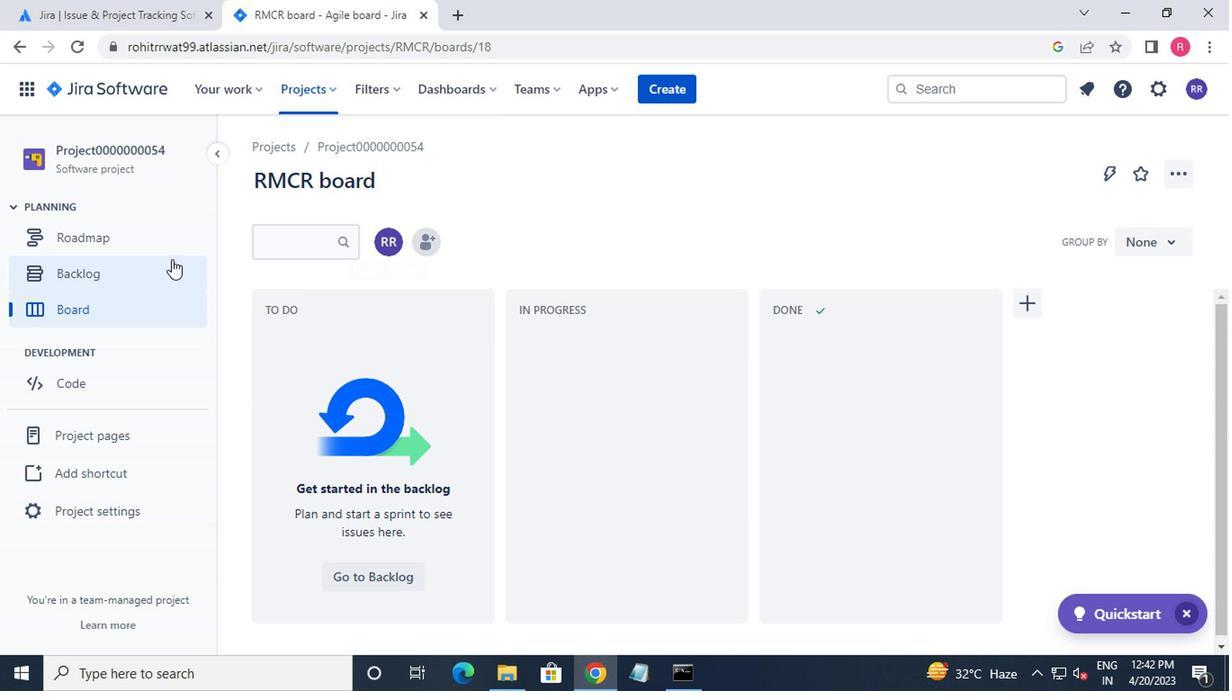 
Action: Mouse pressed left at (154, 271)
Screenshot: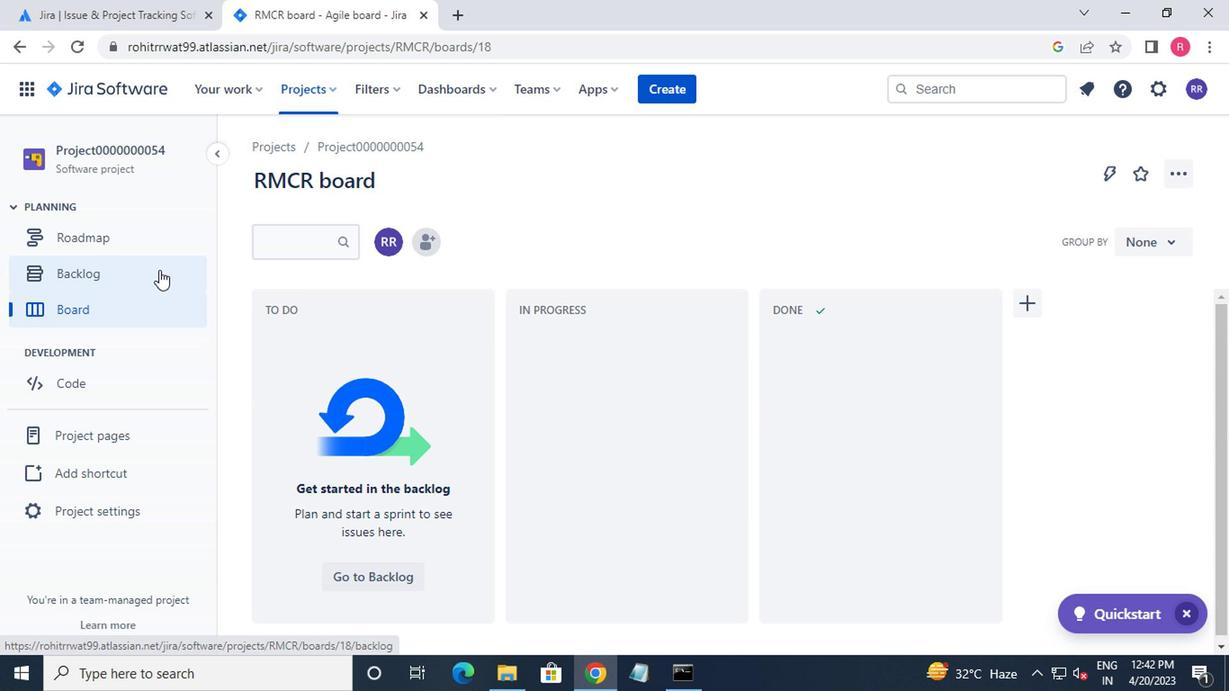 
Action: Mouse moved to (532, 401)
Screenshot: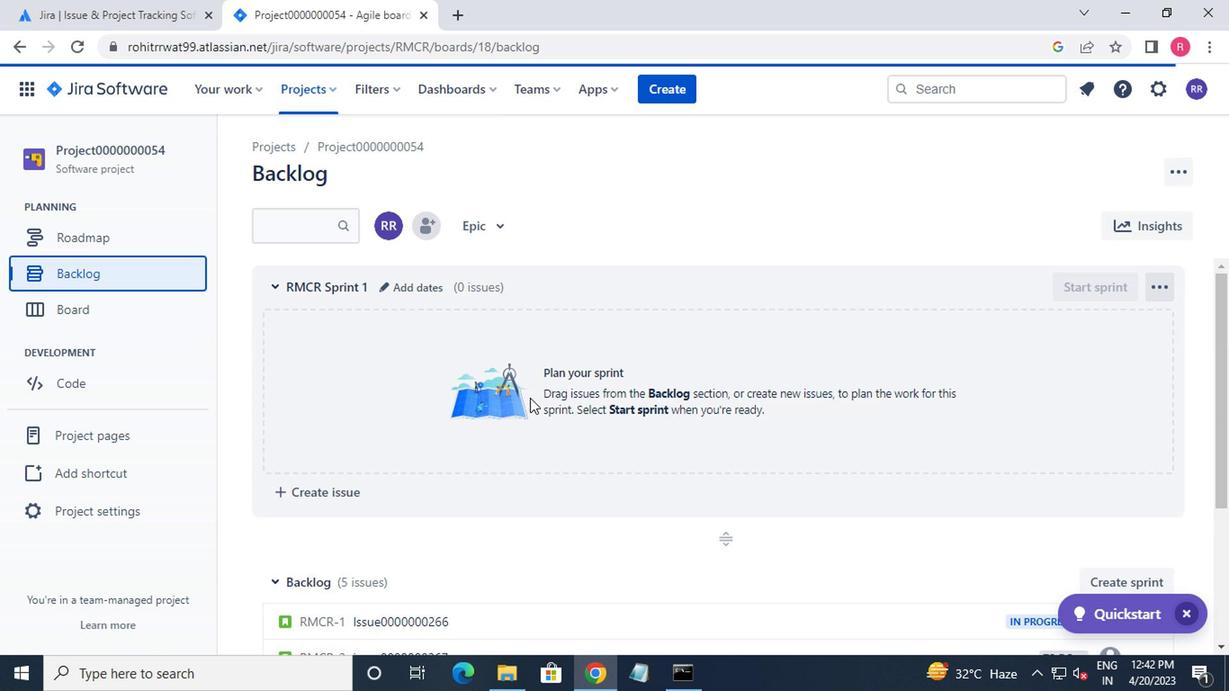 
Action: Mouse scrolled (532, 400) with delta (0, 0)
Screenshot: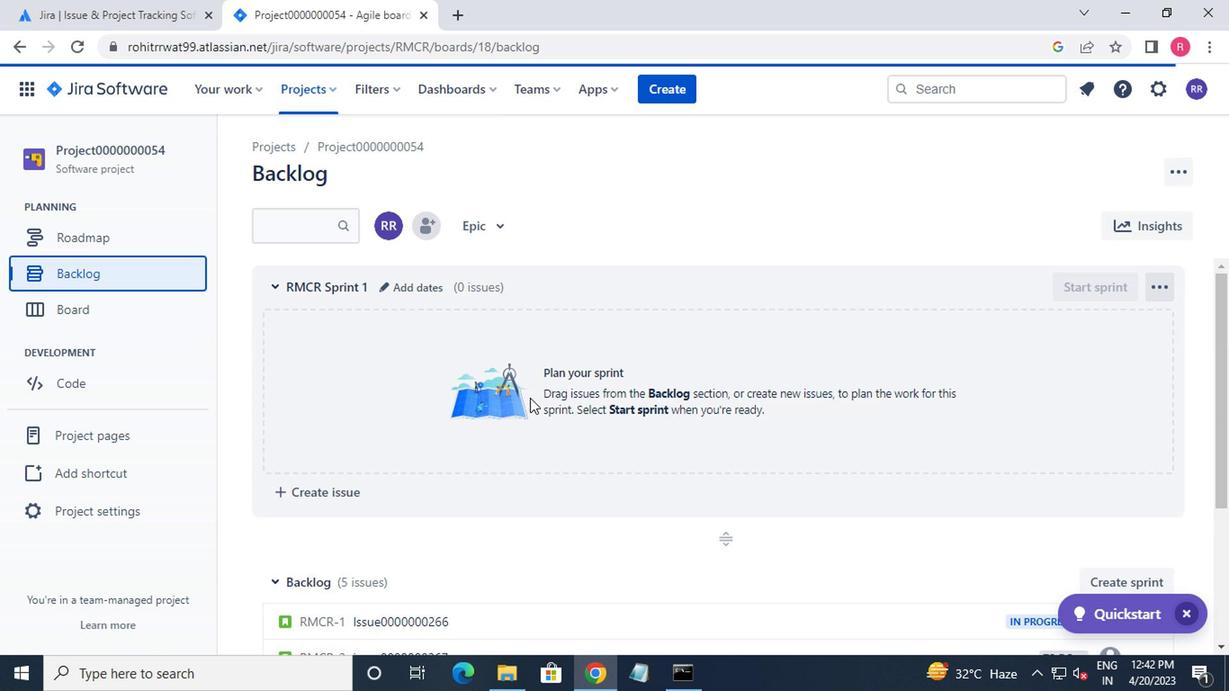 
Action: Mouse moved to (533, 403)
Screenshot: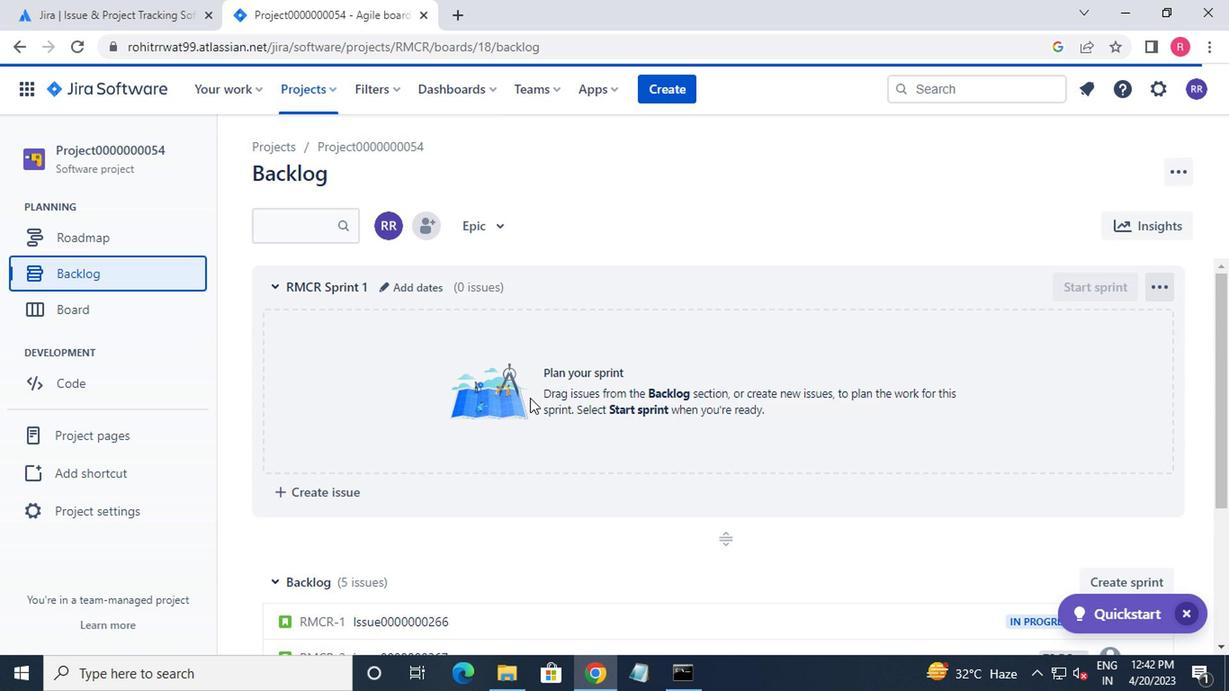 
Action: Mouse scrolled (533, 402) with delta (0, -1)
Screenshot: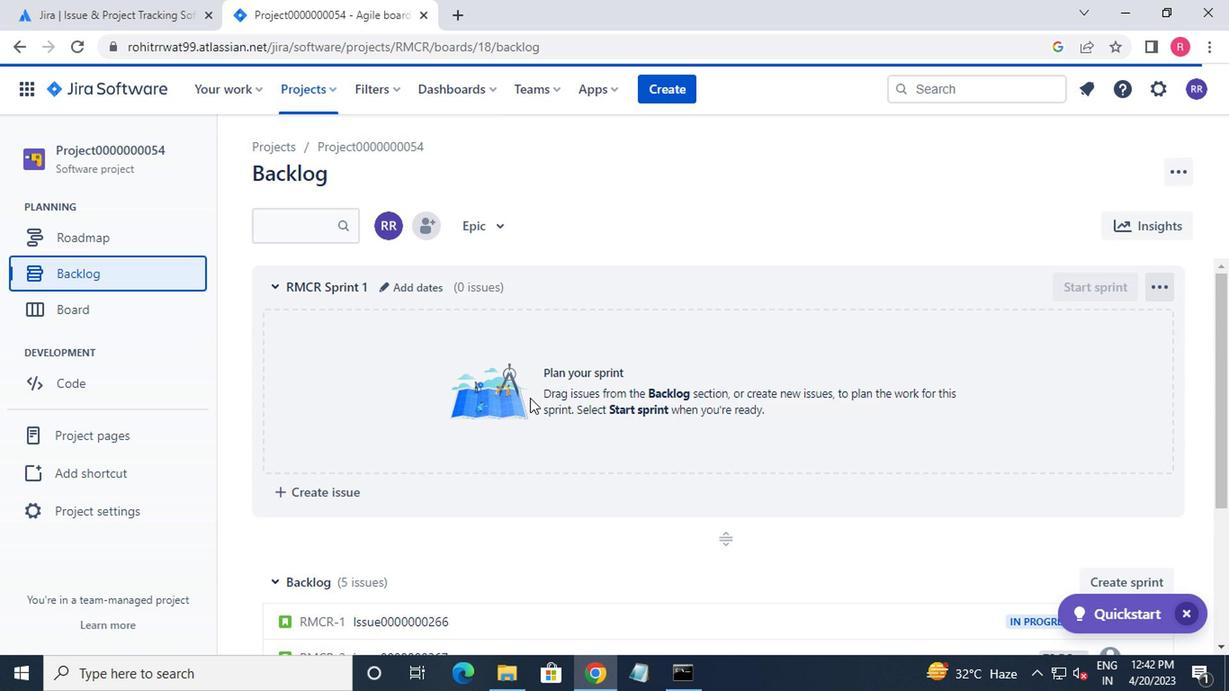 
Action: Mouse moved to (533, 404)
Screenshot: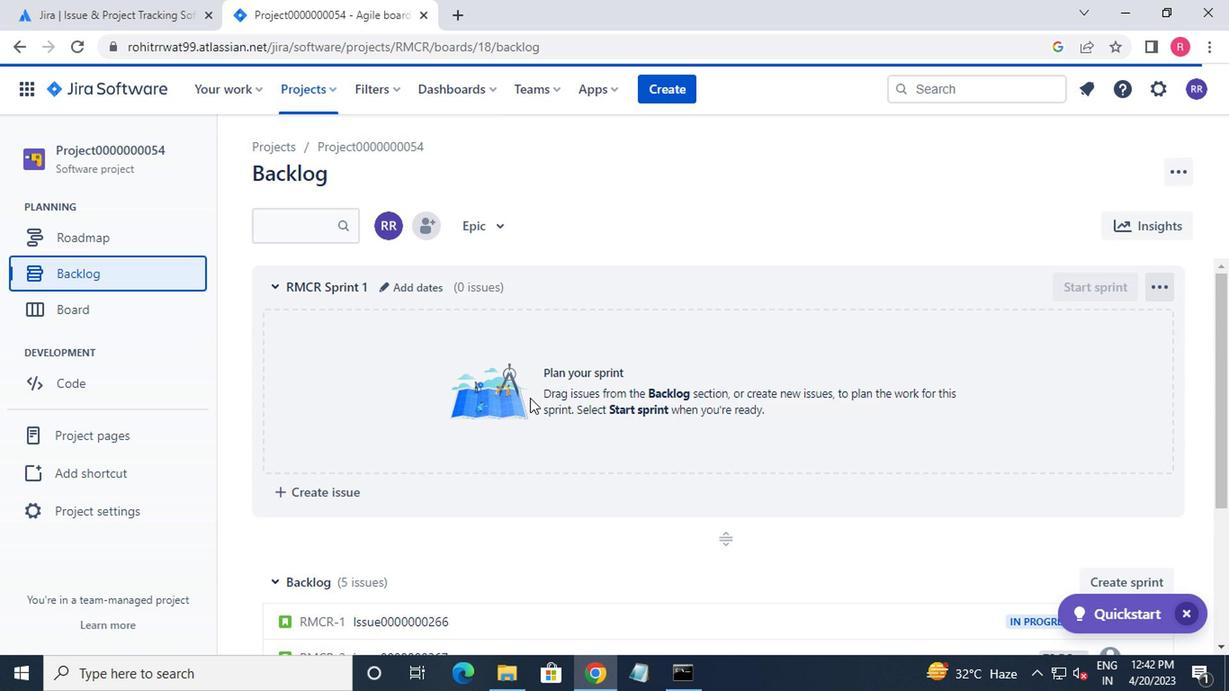 
Action: Mouse scrolled (533, 403) with delta (0, 0)
Screenshot: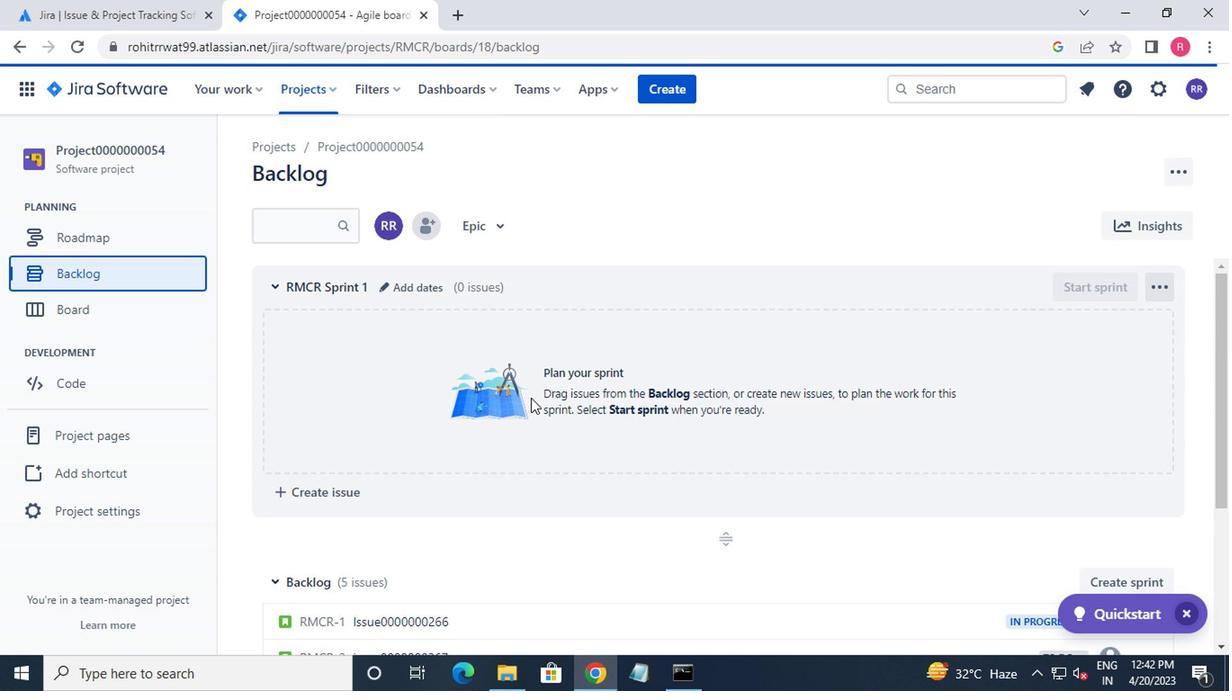 
Action: Mouse scrolled (533, 403) with delta (0, 0)
Screenshot: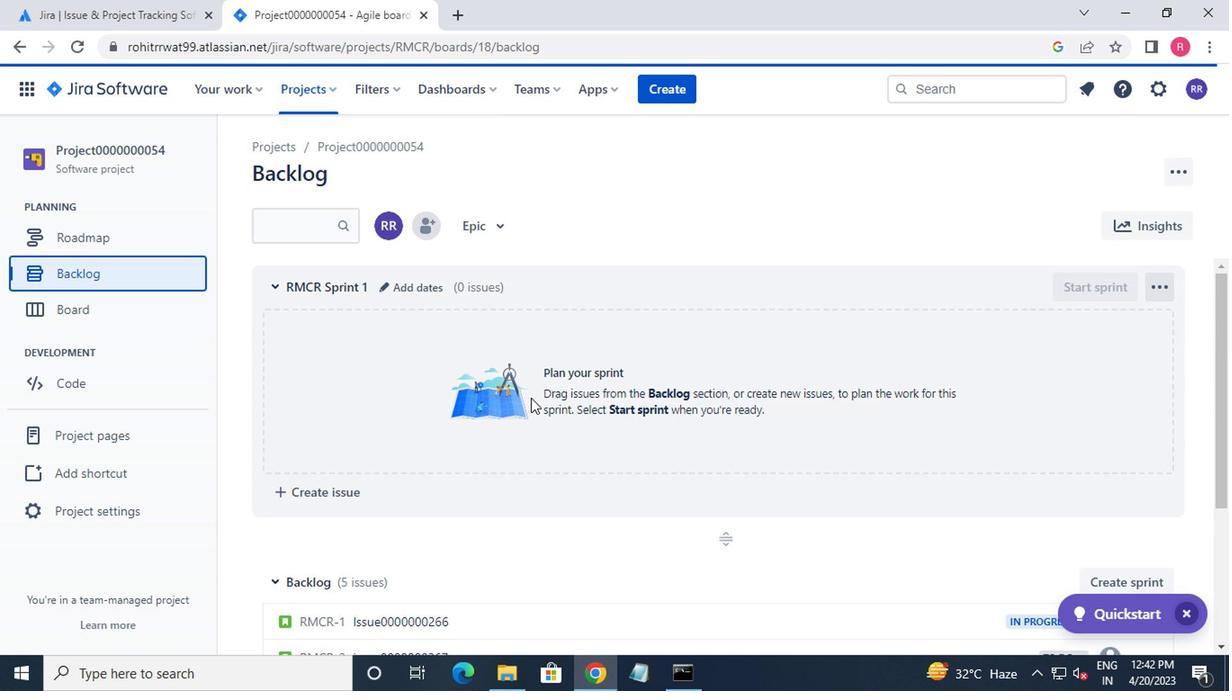 
Action: Mouse moved to (536, 404)
Screenshot: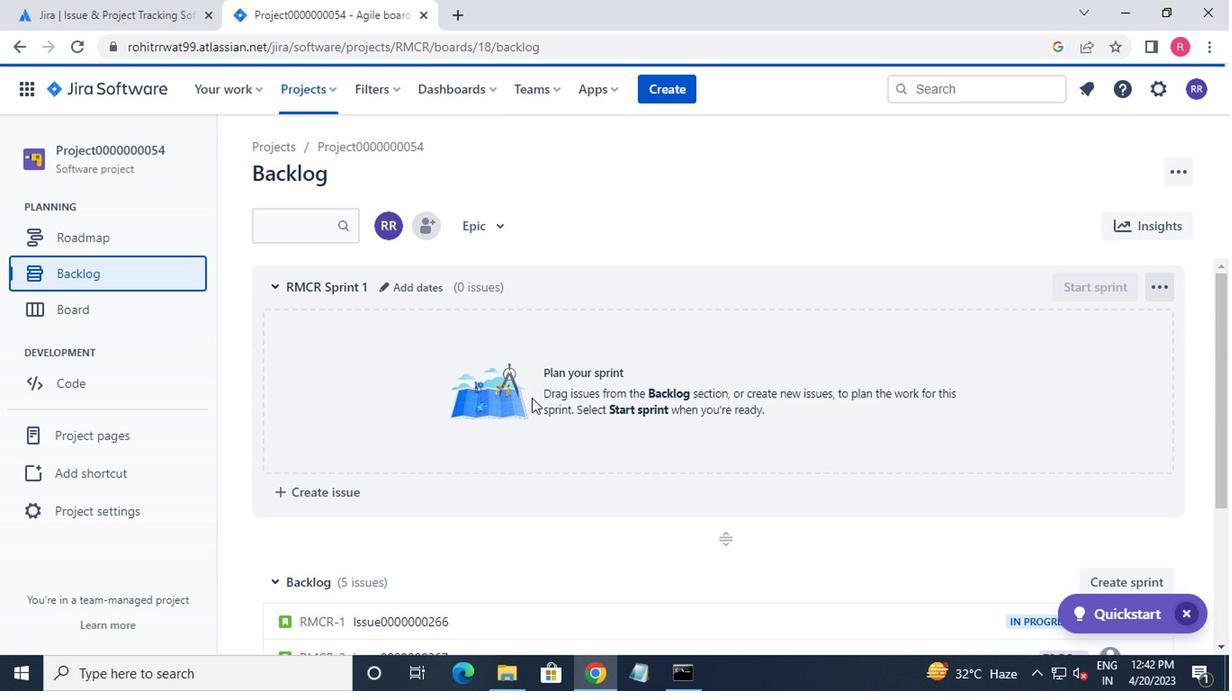 
Action: Mouse scrolled (536, 403) with delta (0, 0)
Screenshot: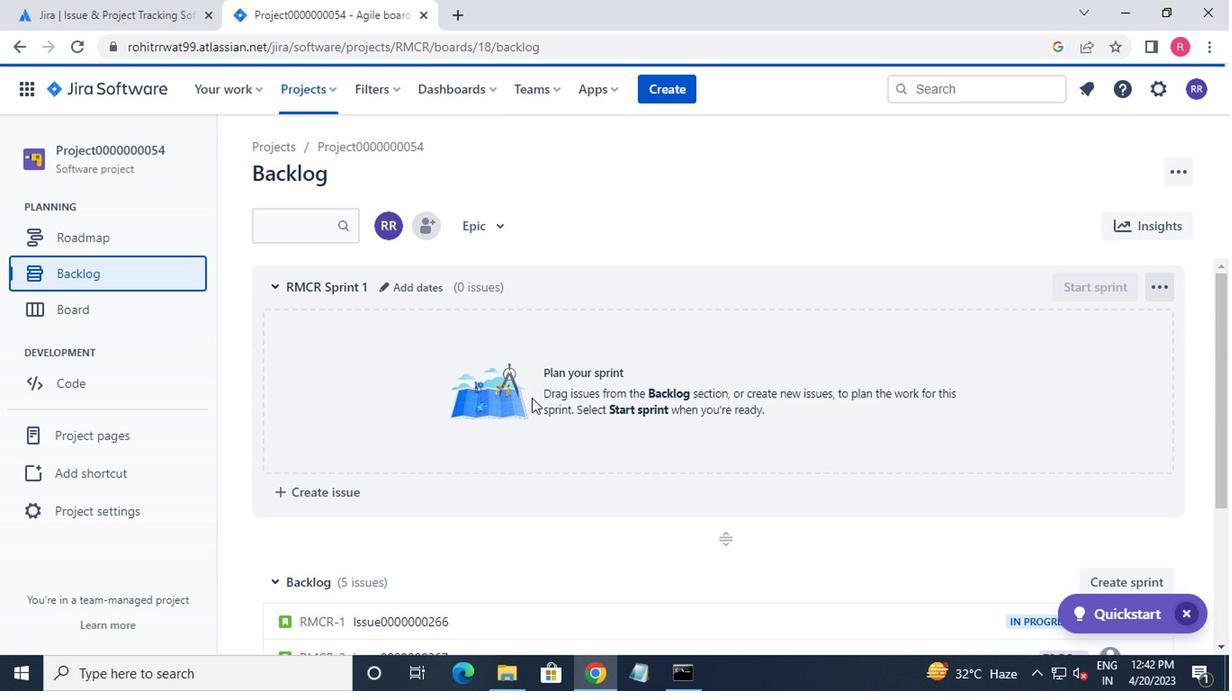 
Action: Mouse moved to (1106, 409)
Screenshot: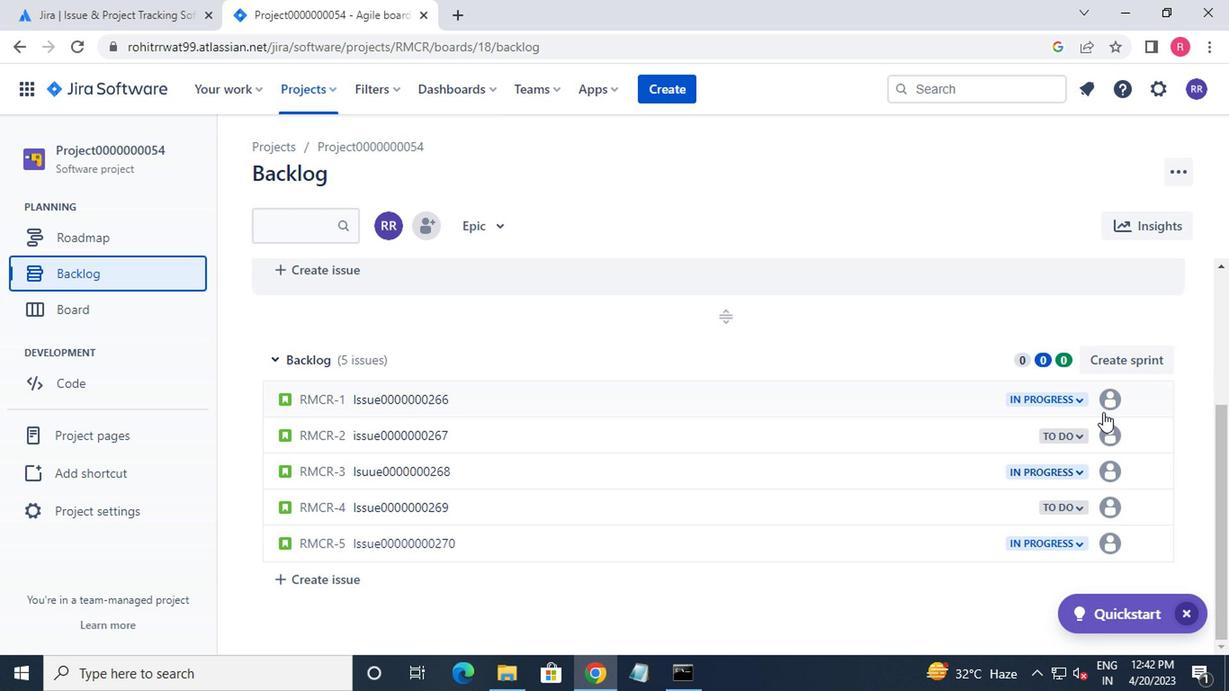 
Action: Mouse pressed left at (1106, 409)
Screenshot: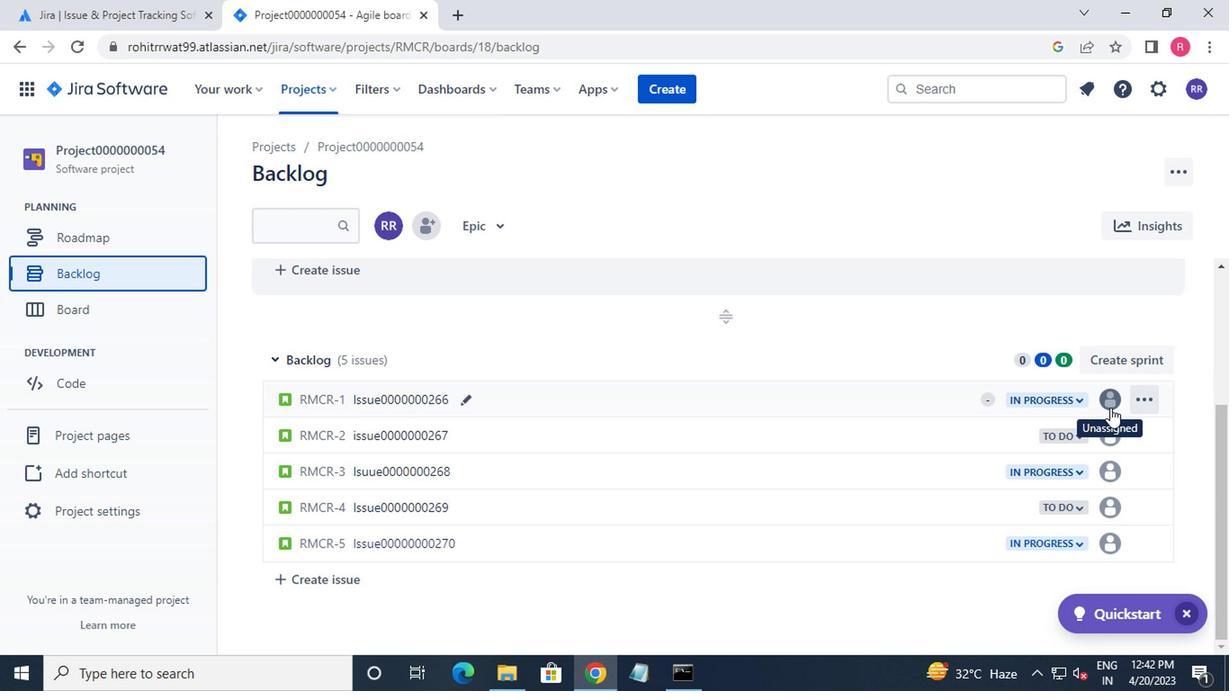 
Action: Mouse moved to (1036, 538)
Screenshot: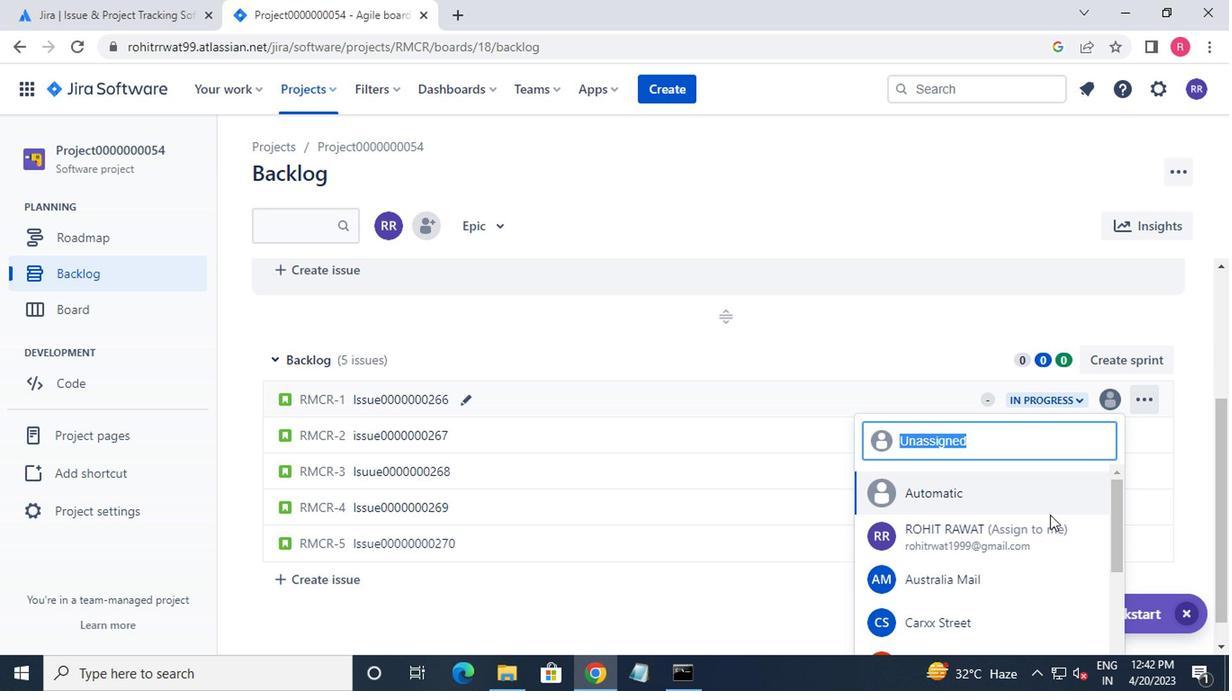 
Action: Mouse scrolled (1036, 537) with delta (0, 0)
Screenshot: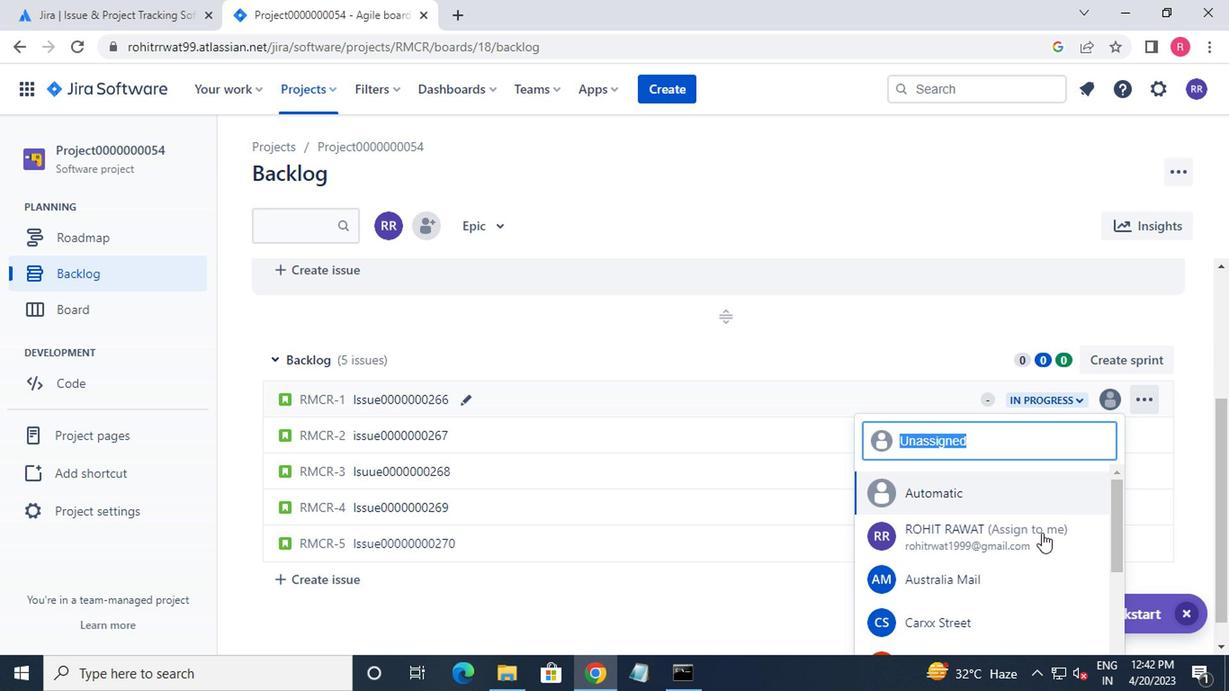 
Action: Mouse moved to (989, 549)
Screenshot: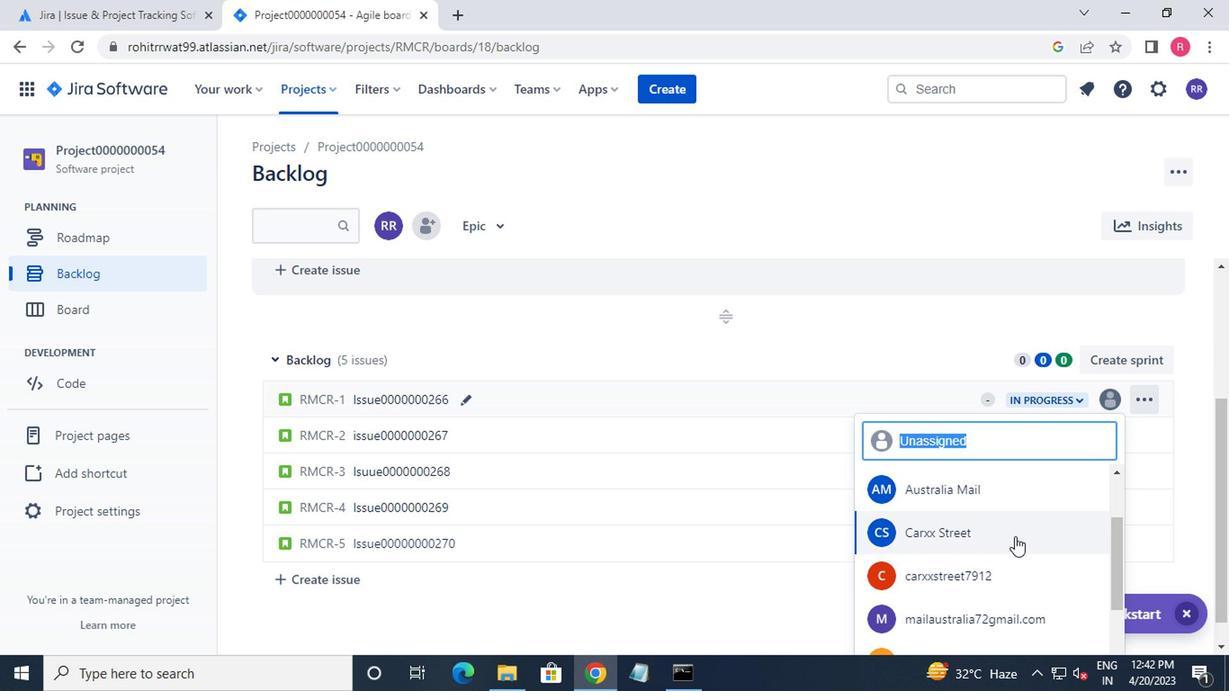 
Action: Mouse scrolled (989, 548) with delta (0, 0)
Screenshot: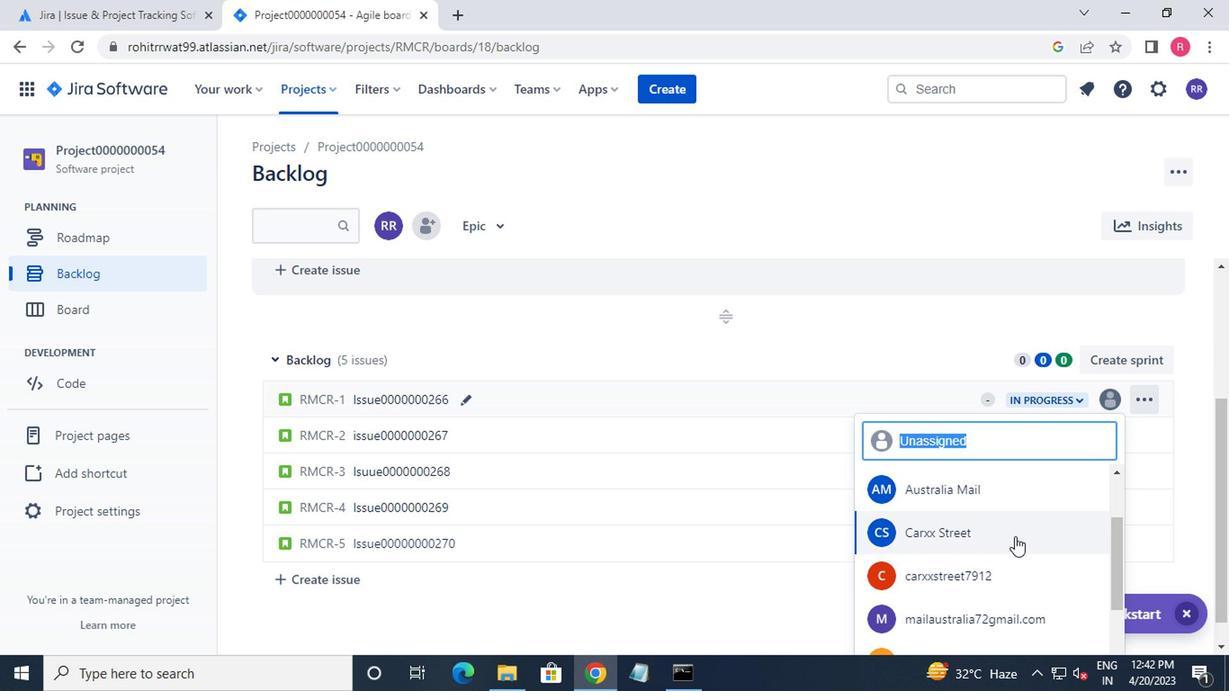 
Action: Mouse scrolled (989, 548) with delta (0, 0)
Screenshot: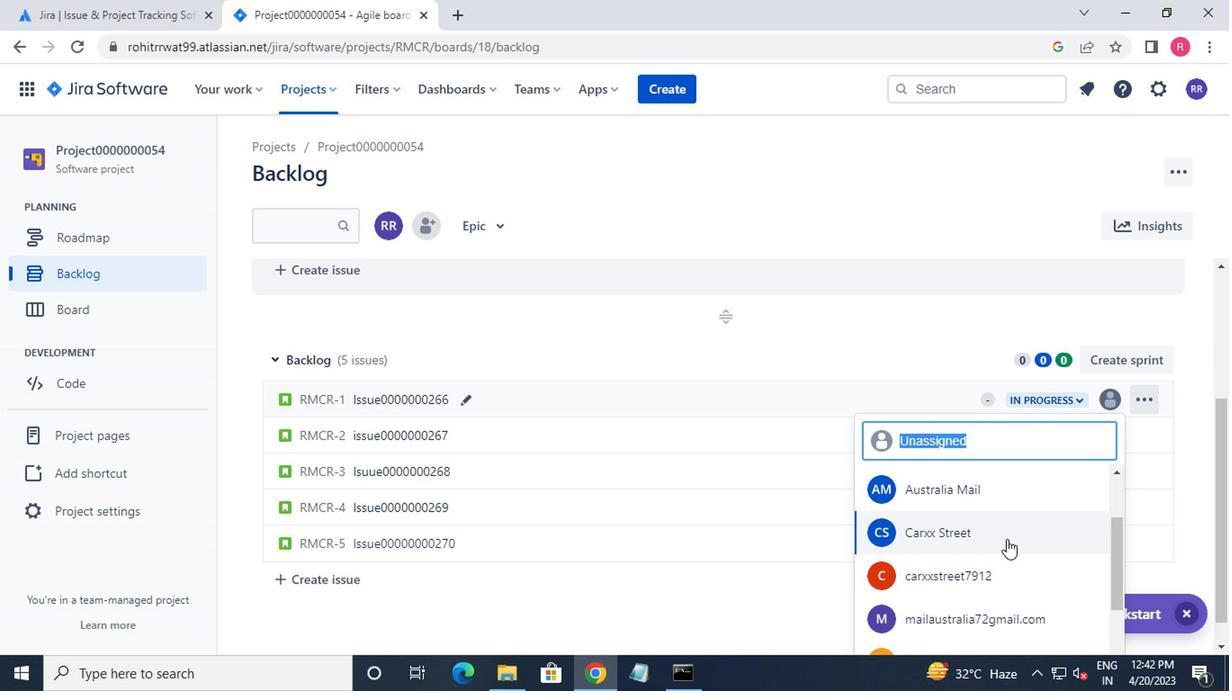 
Action: Mouse moved to (968, 537)
Screenshot: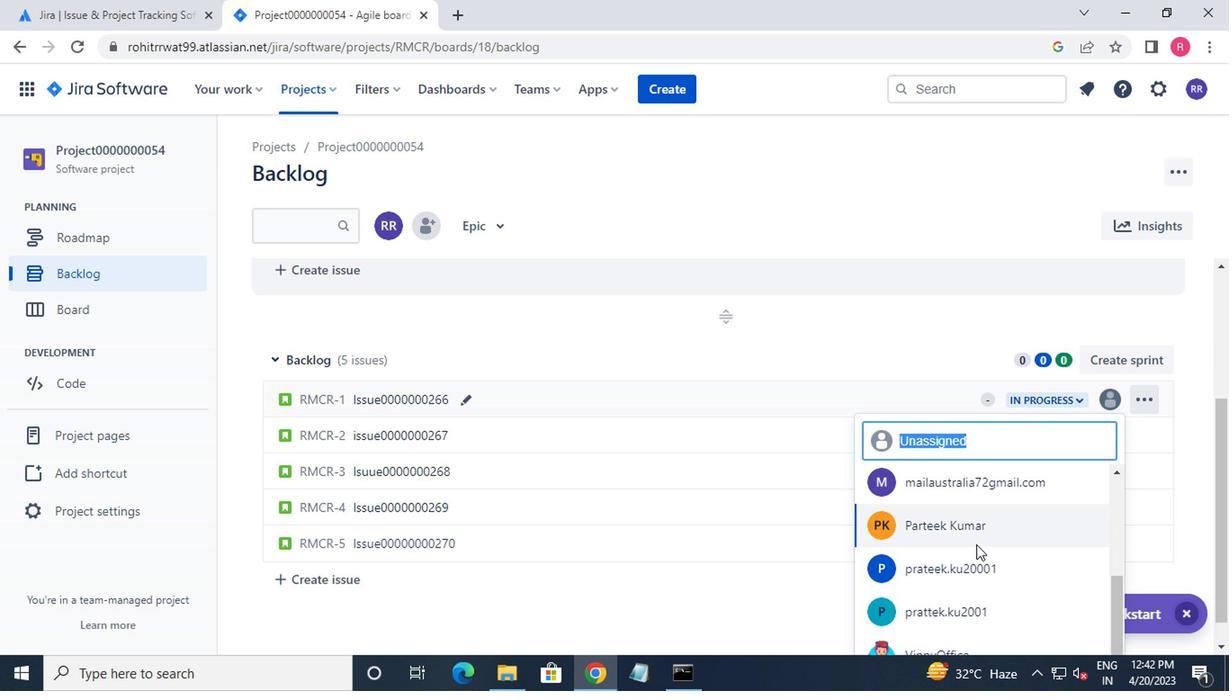
Action: Mouse pressed left at (968, 537)
Screenshot: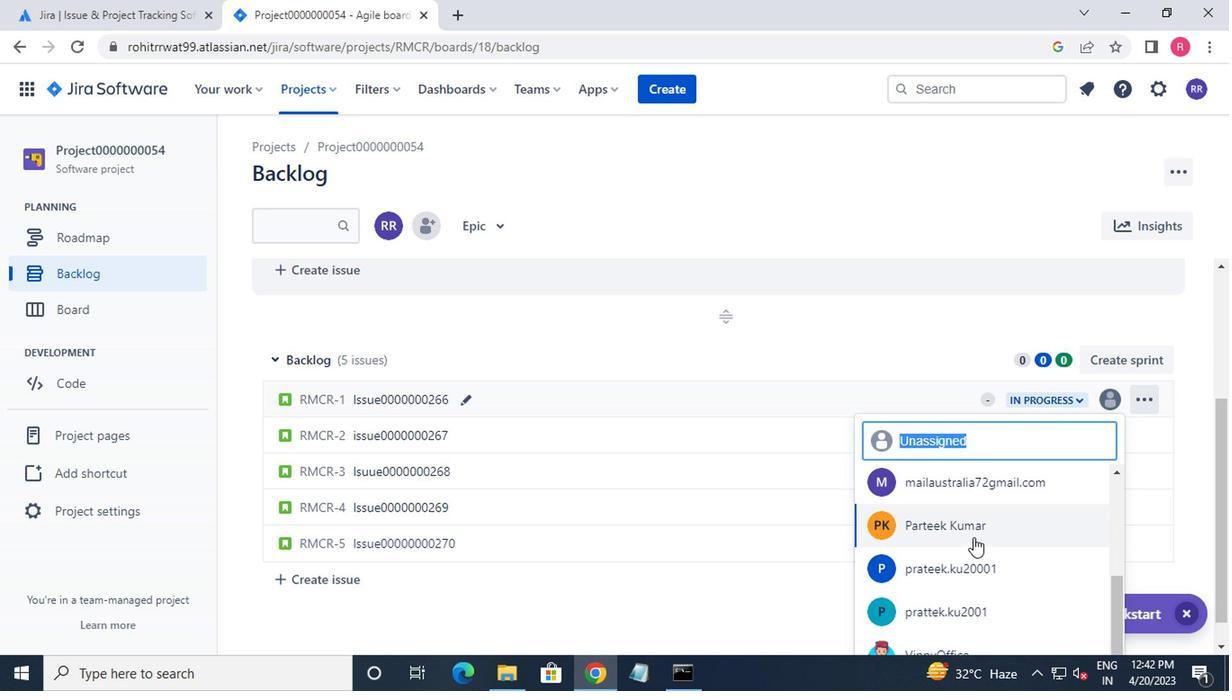 
Action: Mouse moved to (1071, 491)
Screenshot: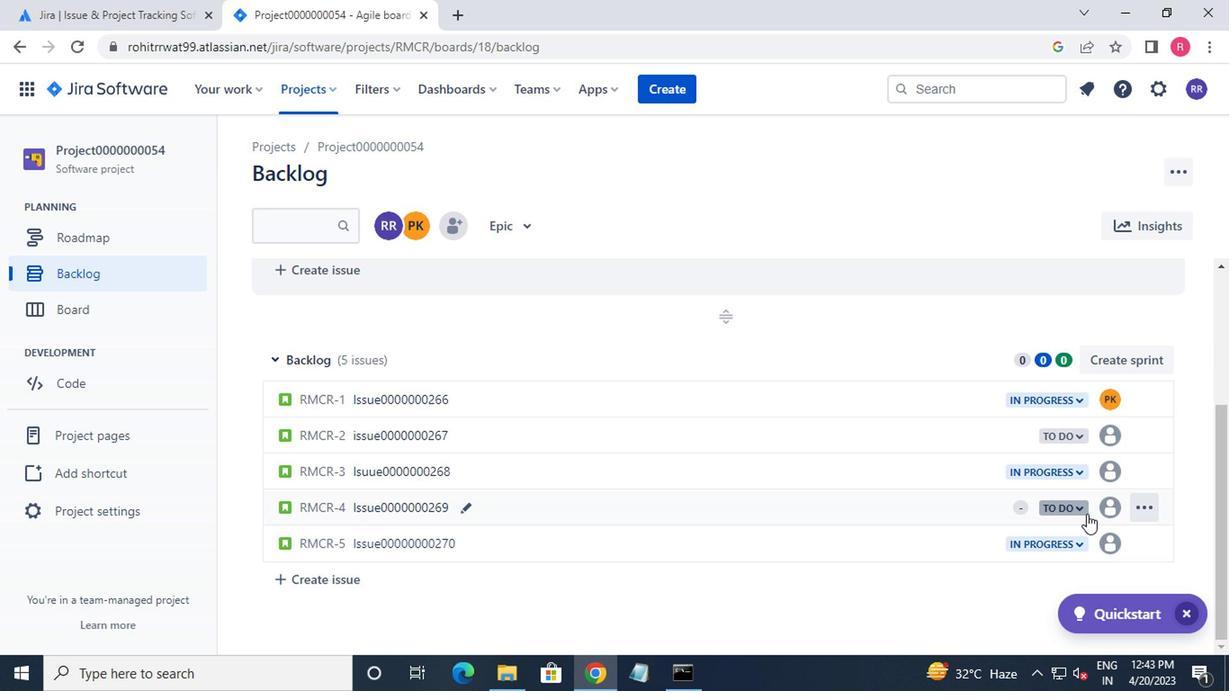 
